 Task: Leadership Roundtable Symposium: Attend a leadership symposium bringing together industry leaders to discuss global challenges, innovation strategies, and best practices. Location: Leadership Symposium Hall. Time: Day 1 - 10:00 PM to Day 2 - 4:30 PM.
Action: Mouse moved to (442, 367)
Screenshot: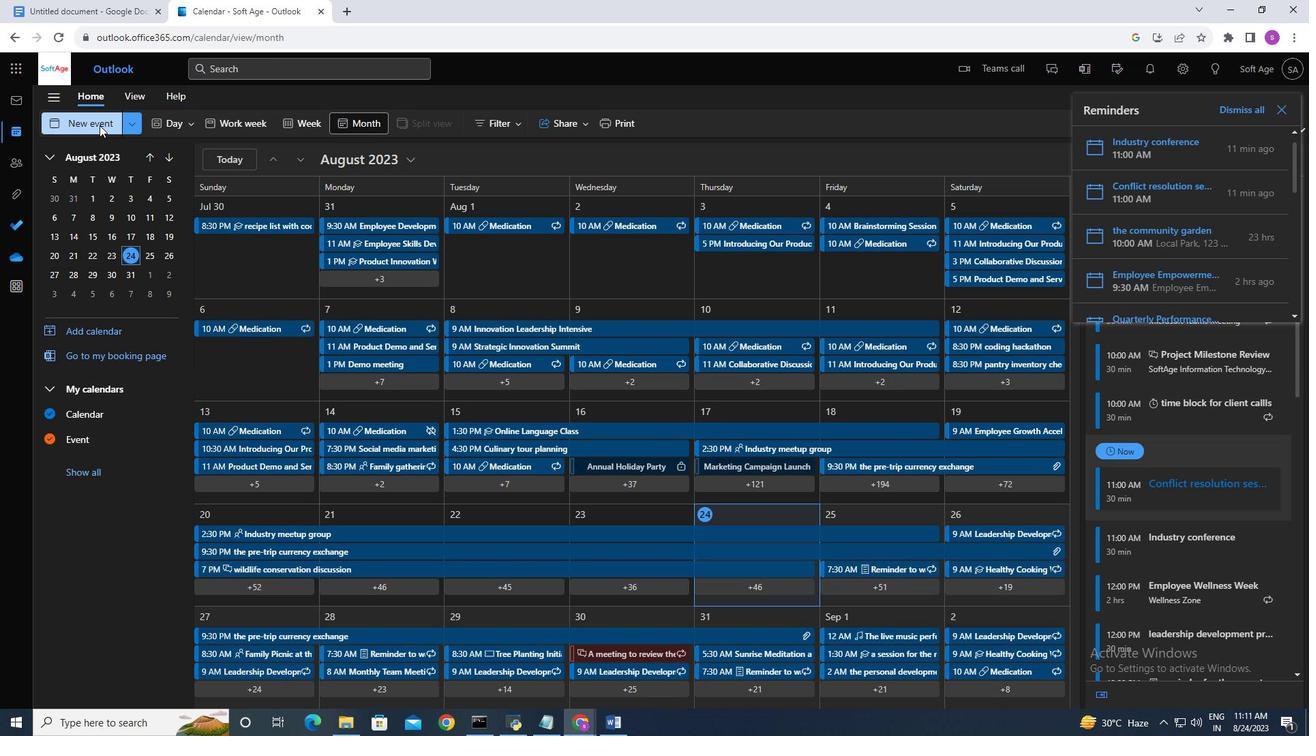 
Action: Mouse pressed left at (442, 367)
Screenshot: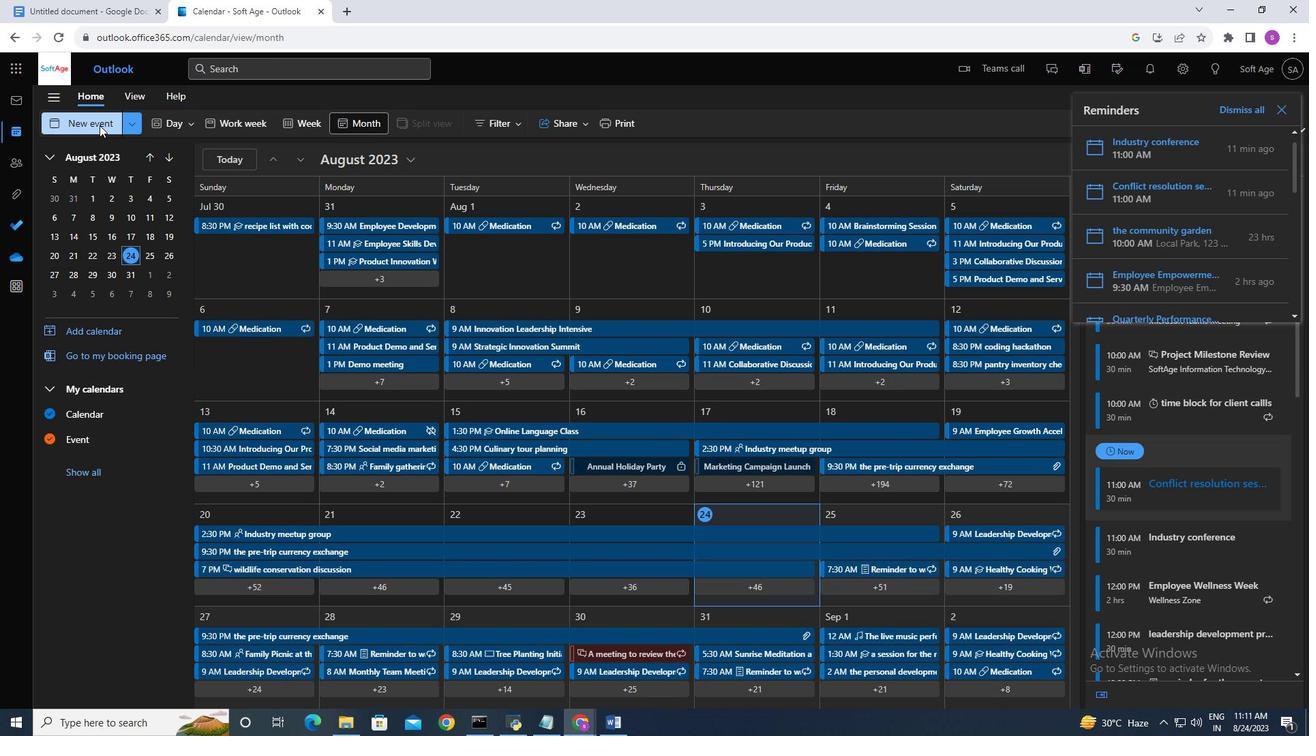 
Action: Mouse moved to (460, 373)
Screenshot: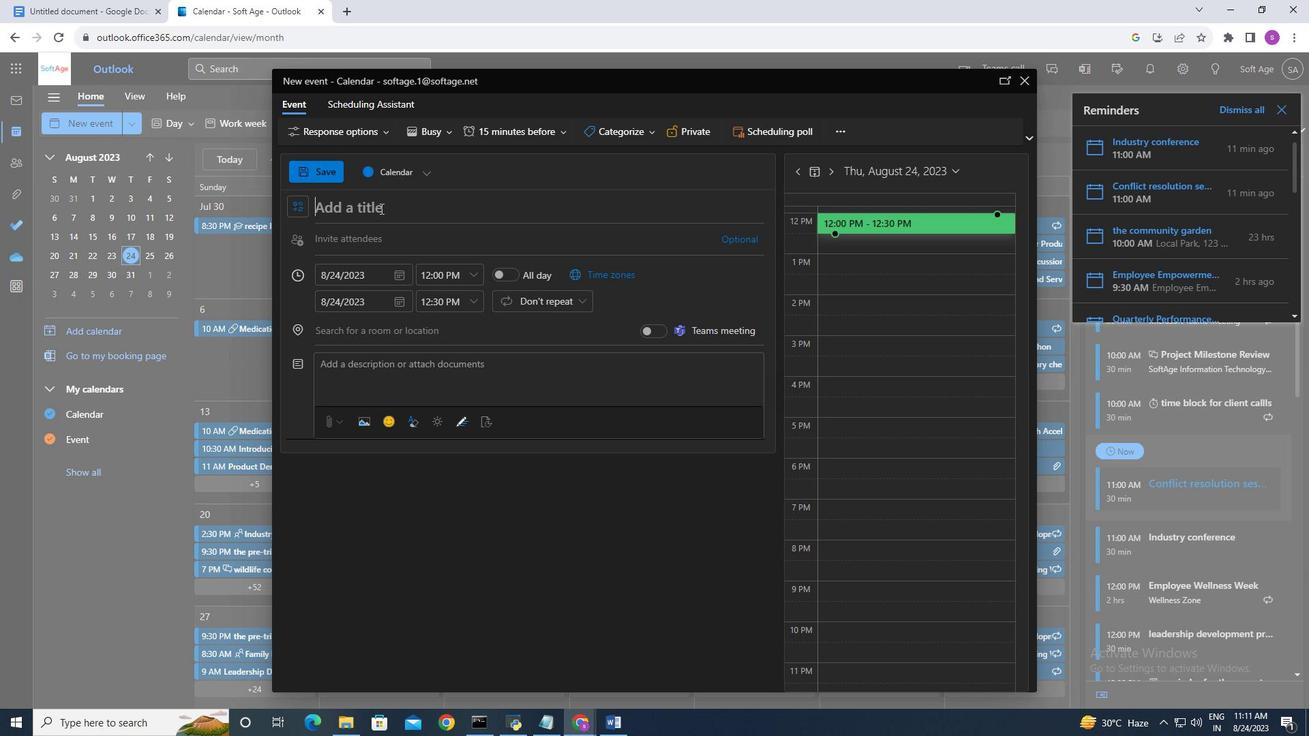 
Action: Mouse pressed left at (460, 373)
Screenshot: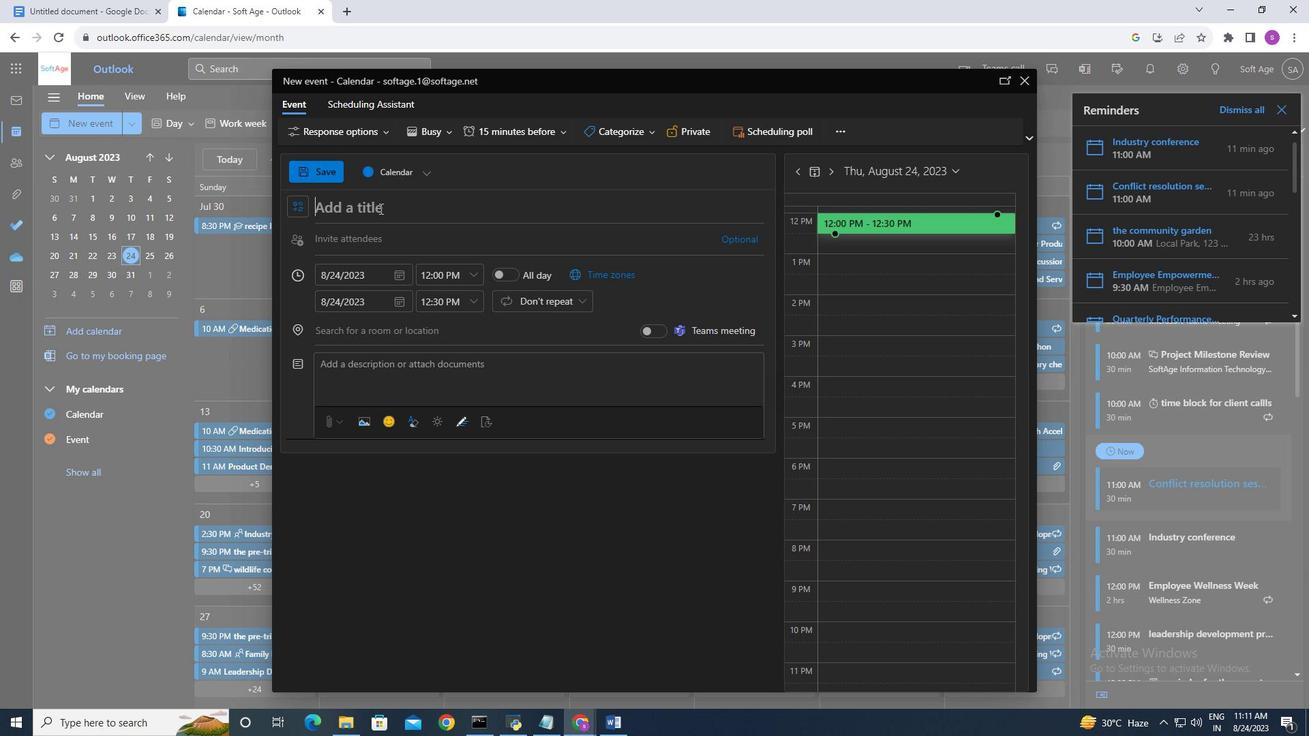 
Action: Mouse moved to (460, 373)
Screenshot: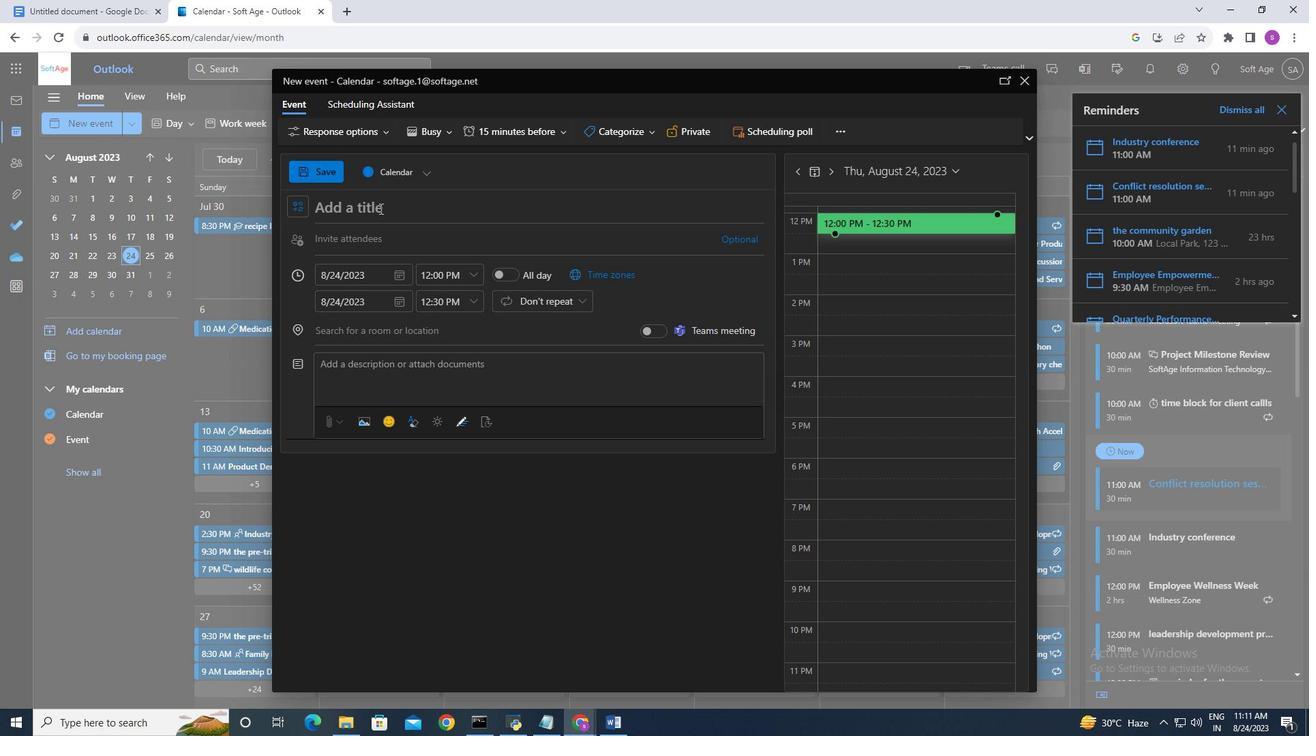 
Action: Key pressed <Key.shift>Leadership<Key.space><Key.shift>Roundtable<Key.space><Key.shift>Symposium
Screenshot: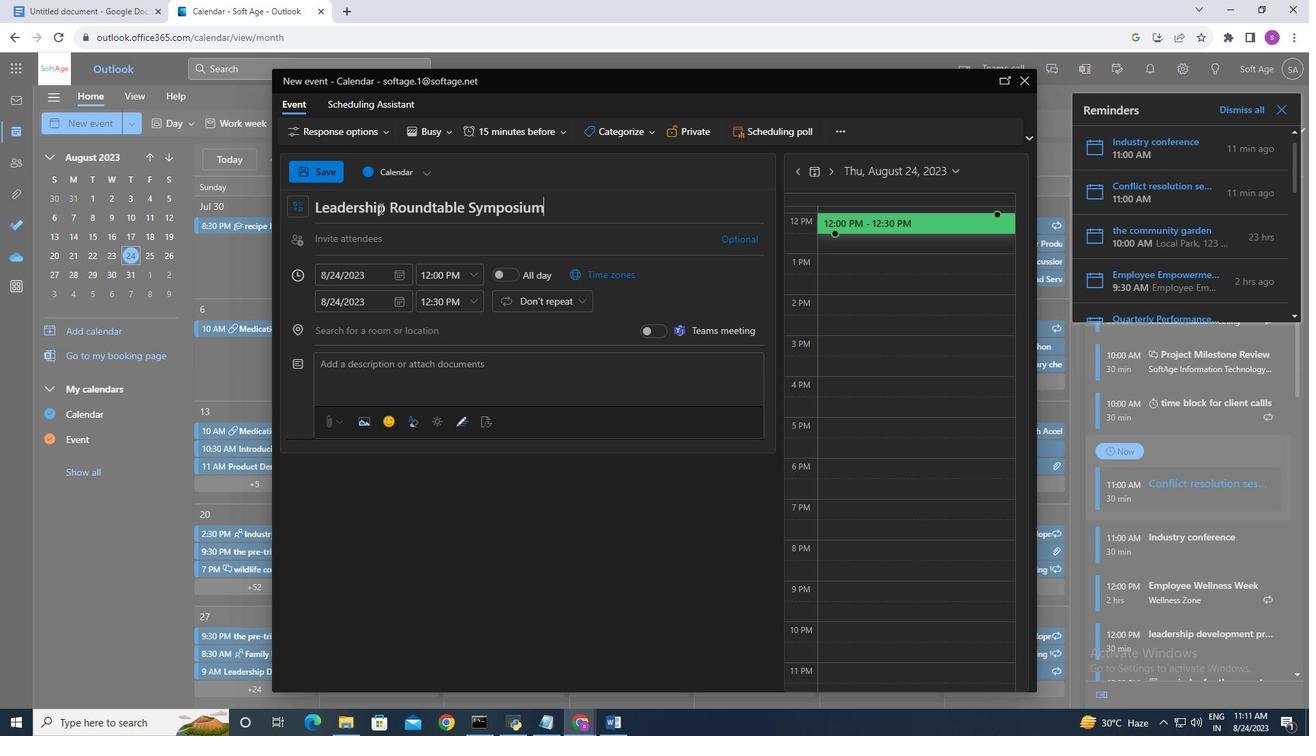 
Action: Mouse moved to (461, 375)
Screenshot: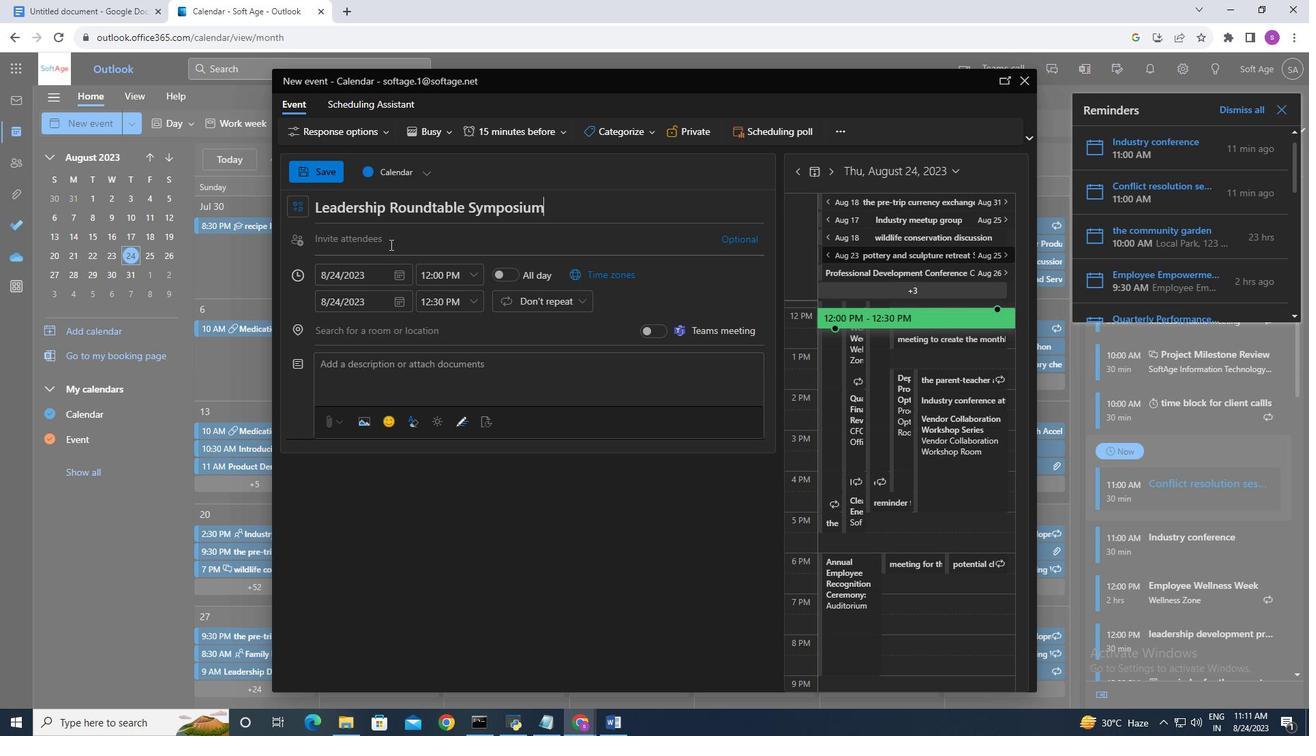 
Action: Mouse pressed left at (461, 375)
Screenshot: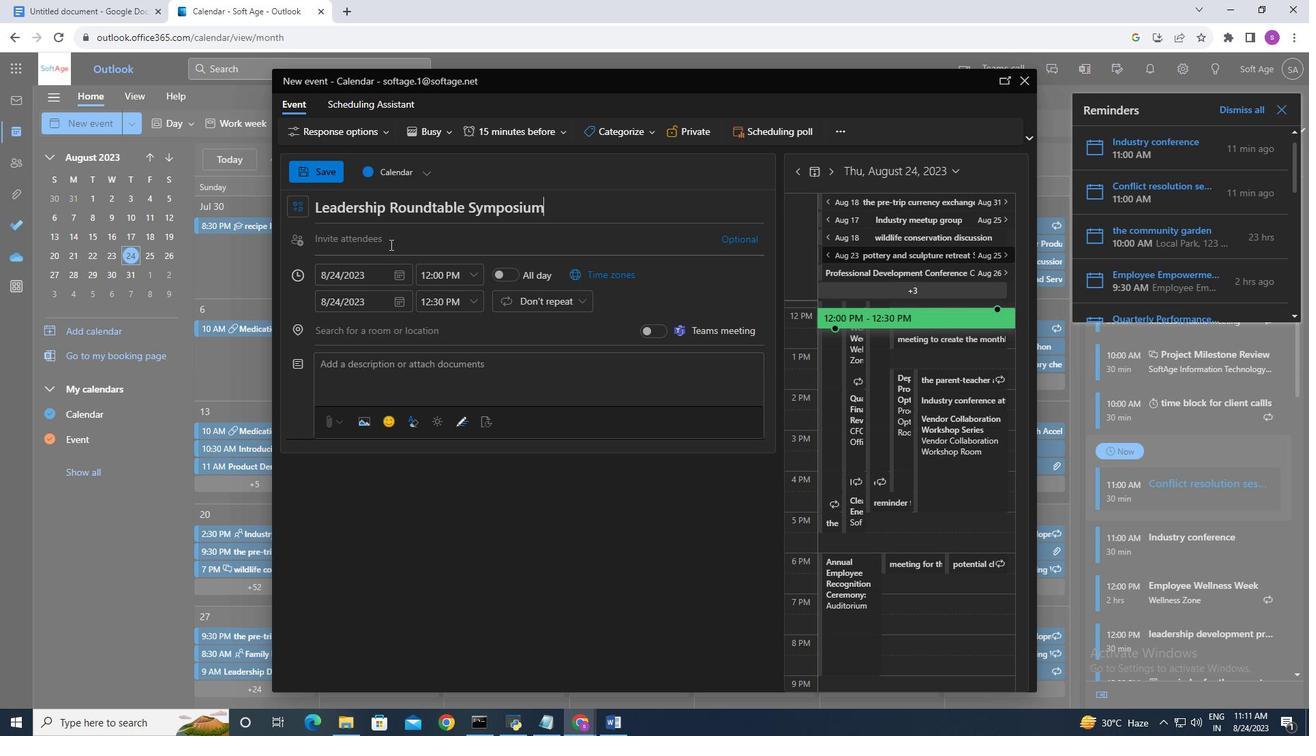 
Action: Mouse moved to (461, 378)
Screenshot: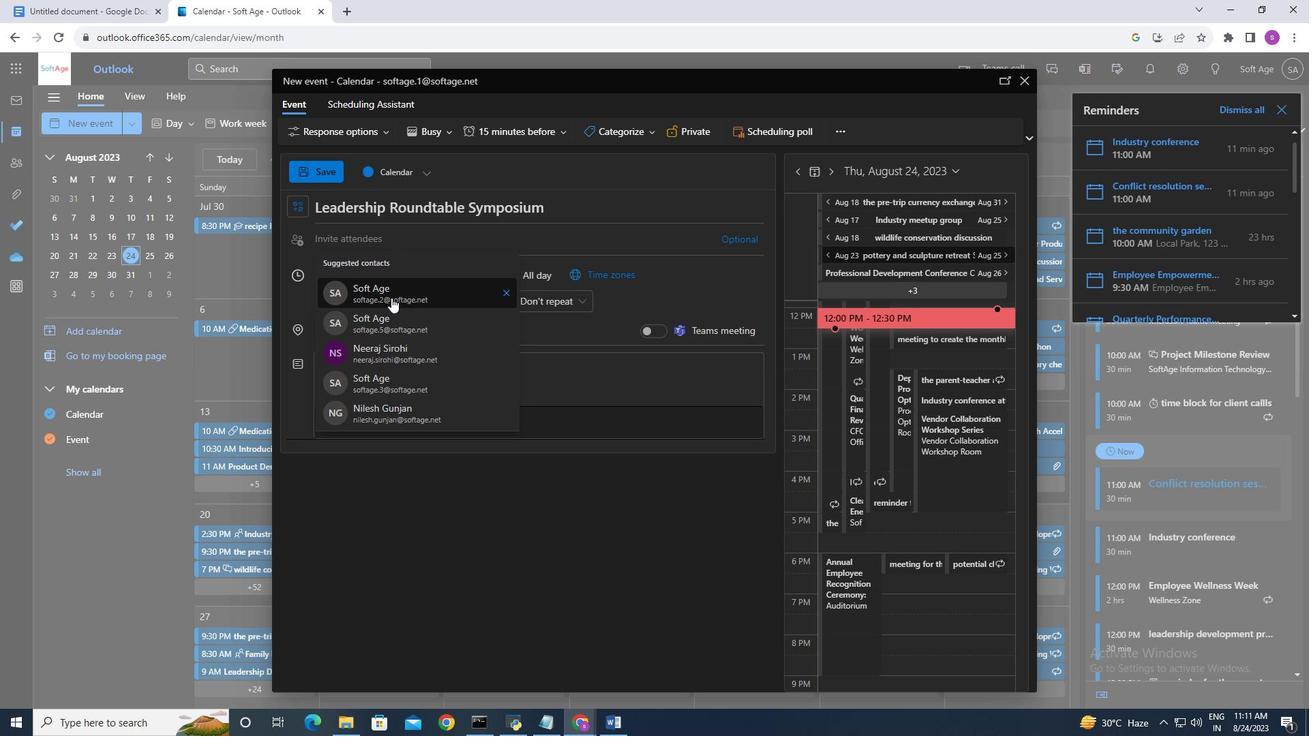 
Action: Mouse pressed left at (461, 378)
Screenshot: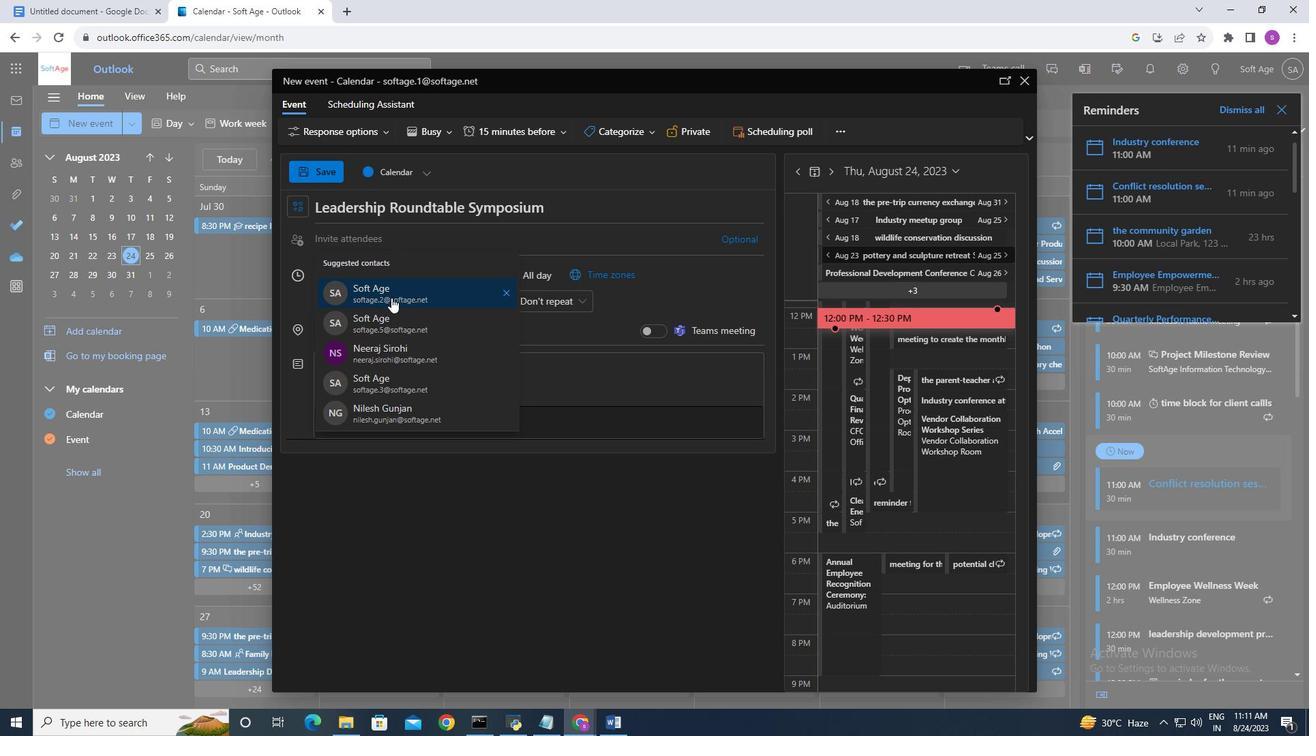 
Action: Mouse moved to (464, 377)
Screenshot: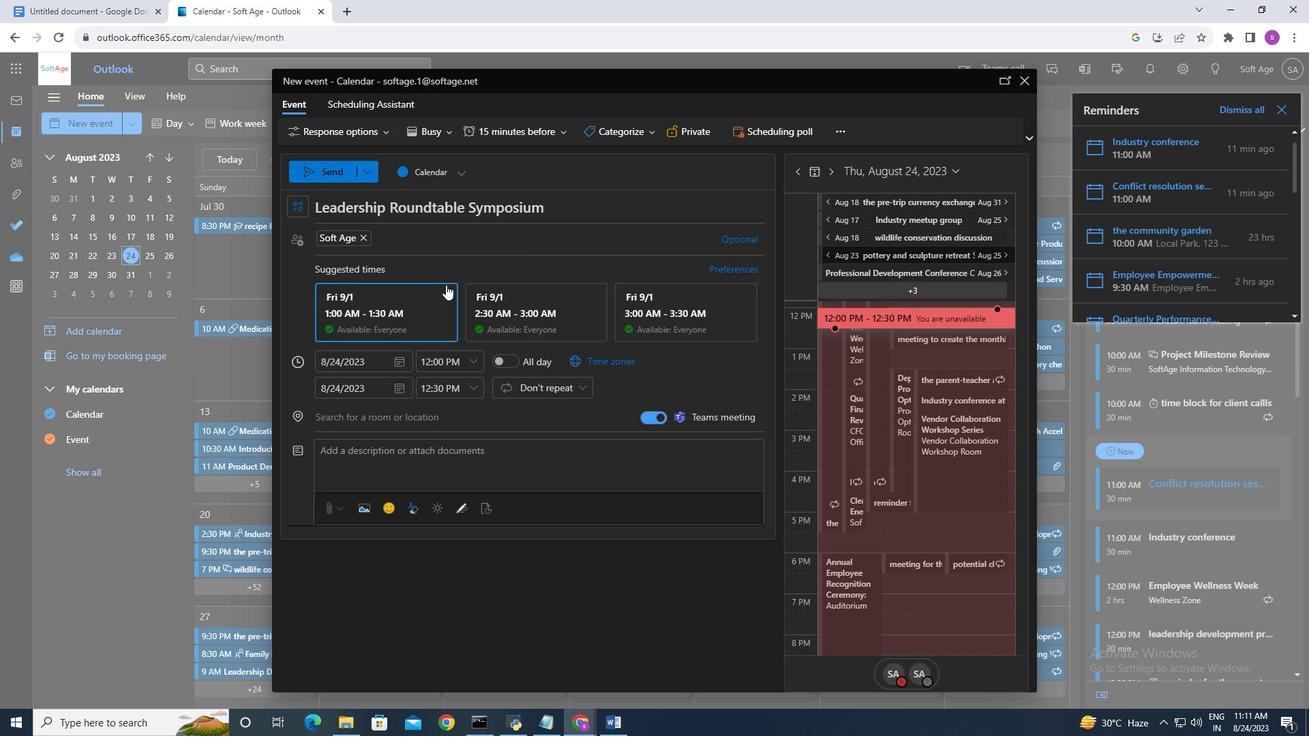 
Action: Mouse scrolled (464, 377) with delta (0, 0)
Screenshot: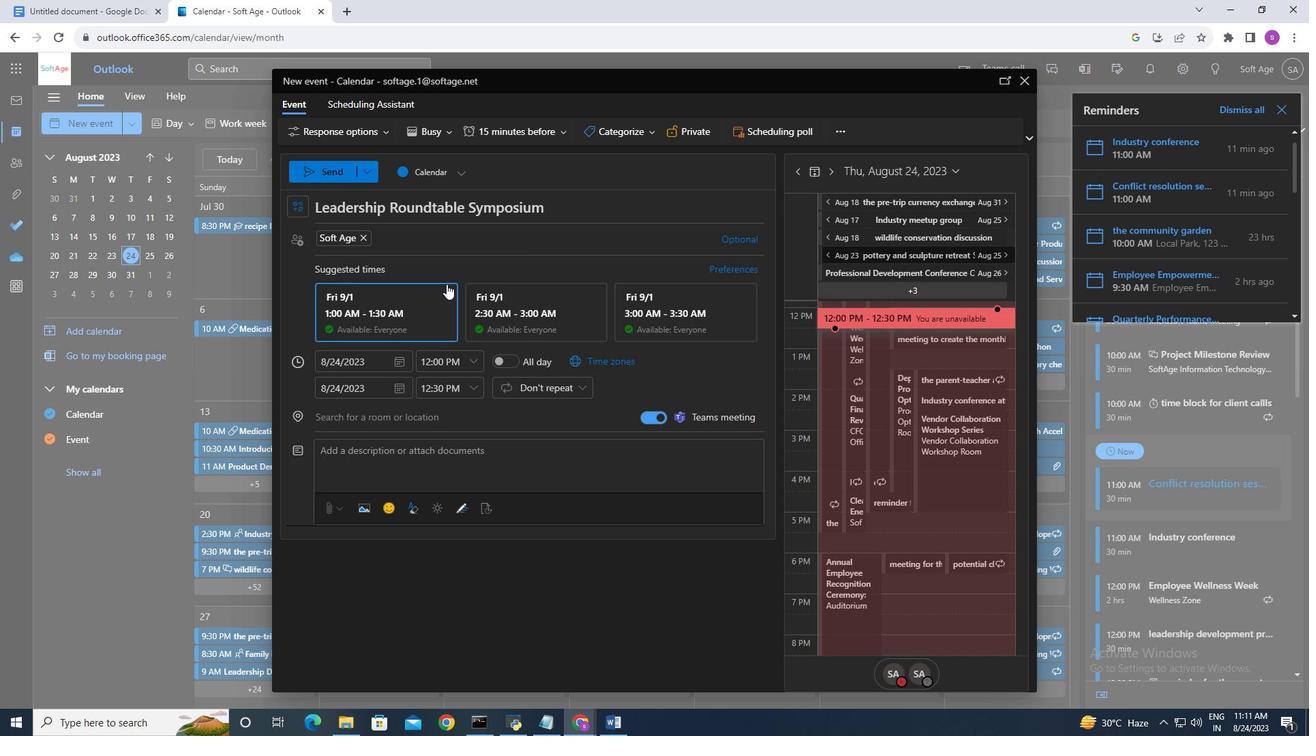 
Action: Mouse moved to (466, 382)
Screenshot: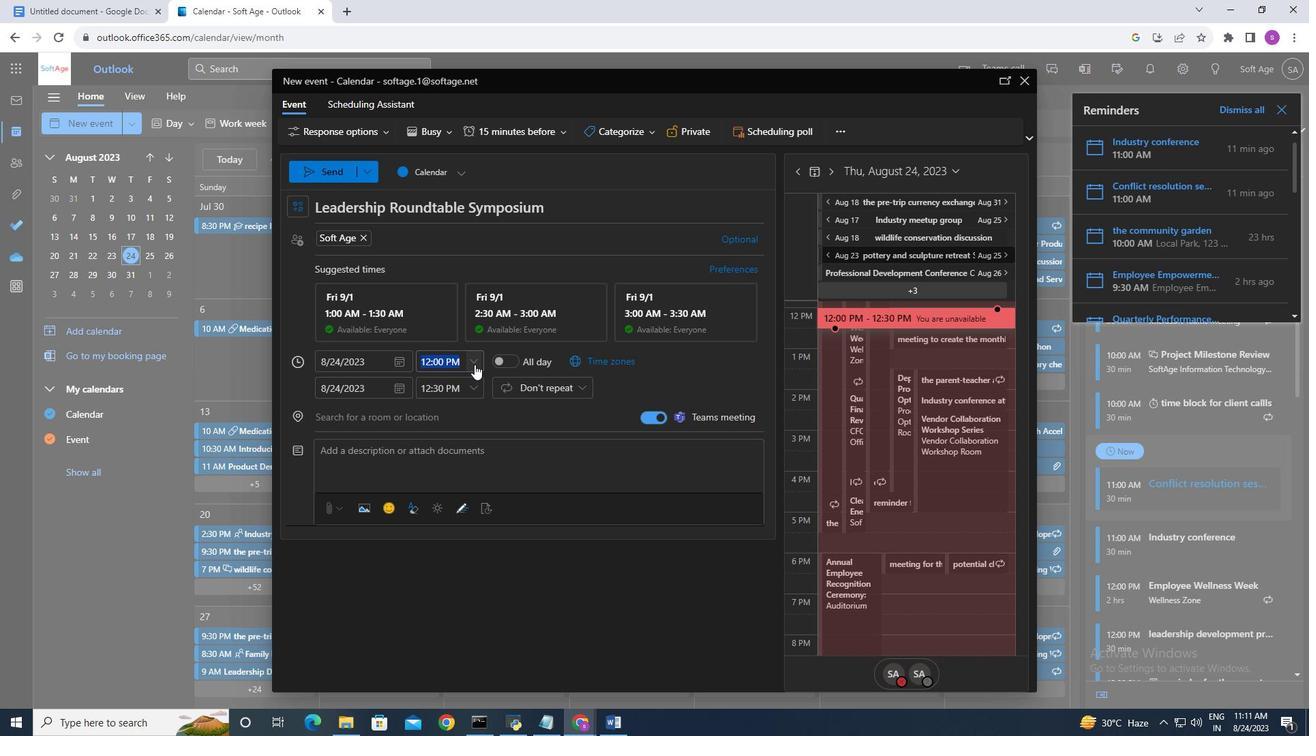 
Action: Mouse pressed left at (466, 382)
Screenshot: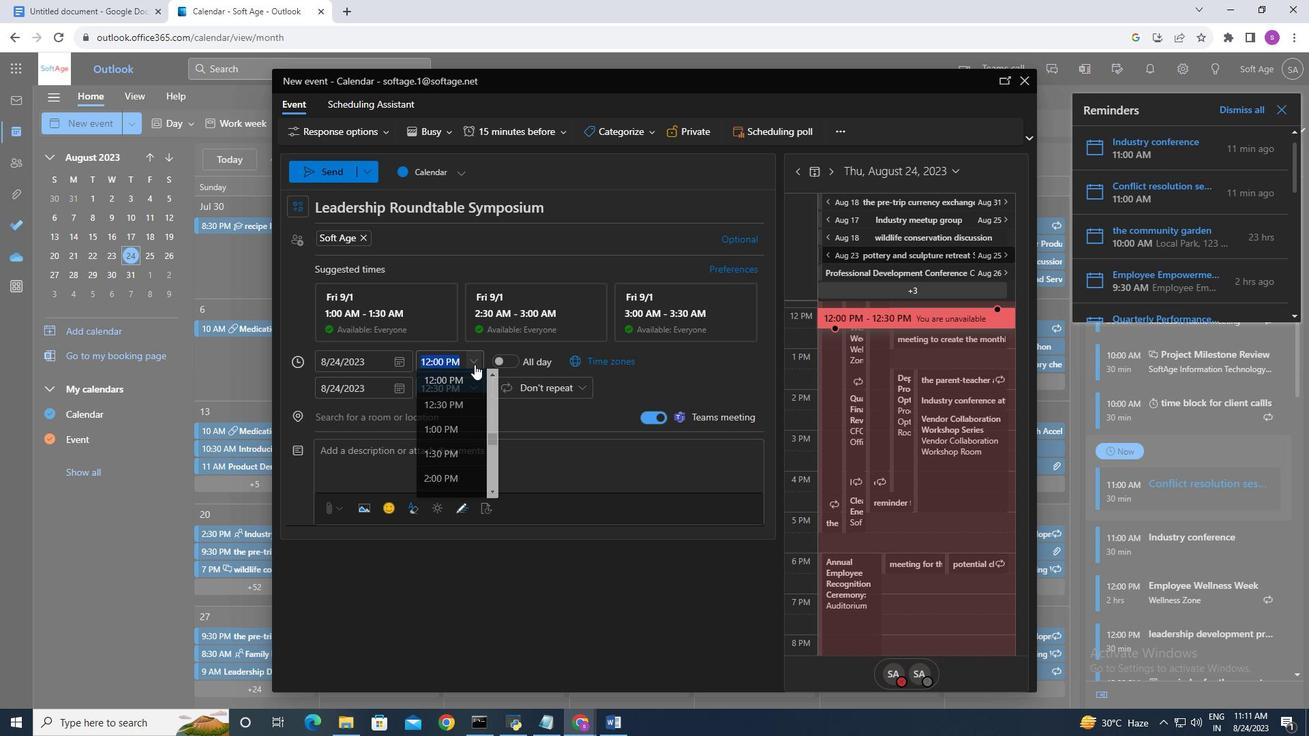 
Action: Mouse moved to (465, 386)
Screenshot: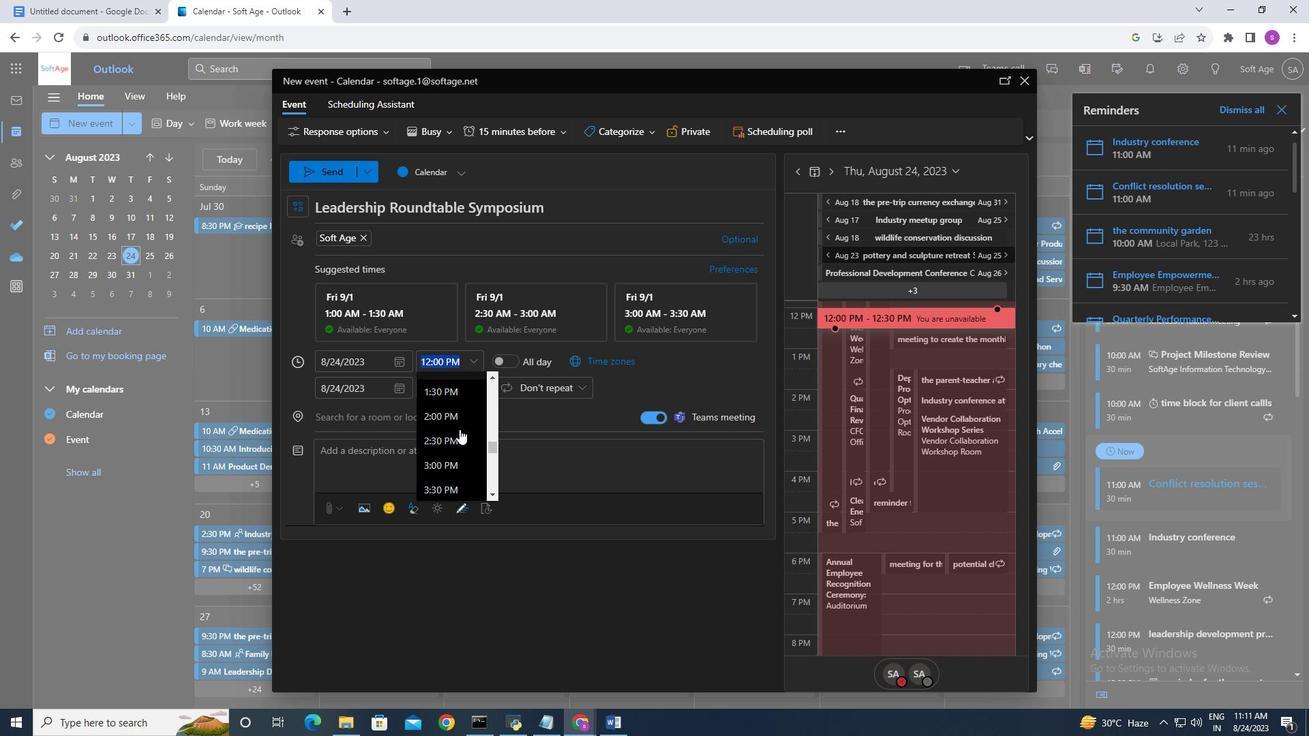
Action: Mouse scrolled (465, 386) with delta (0, 0)
Screenshot: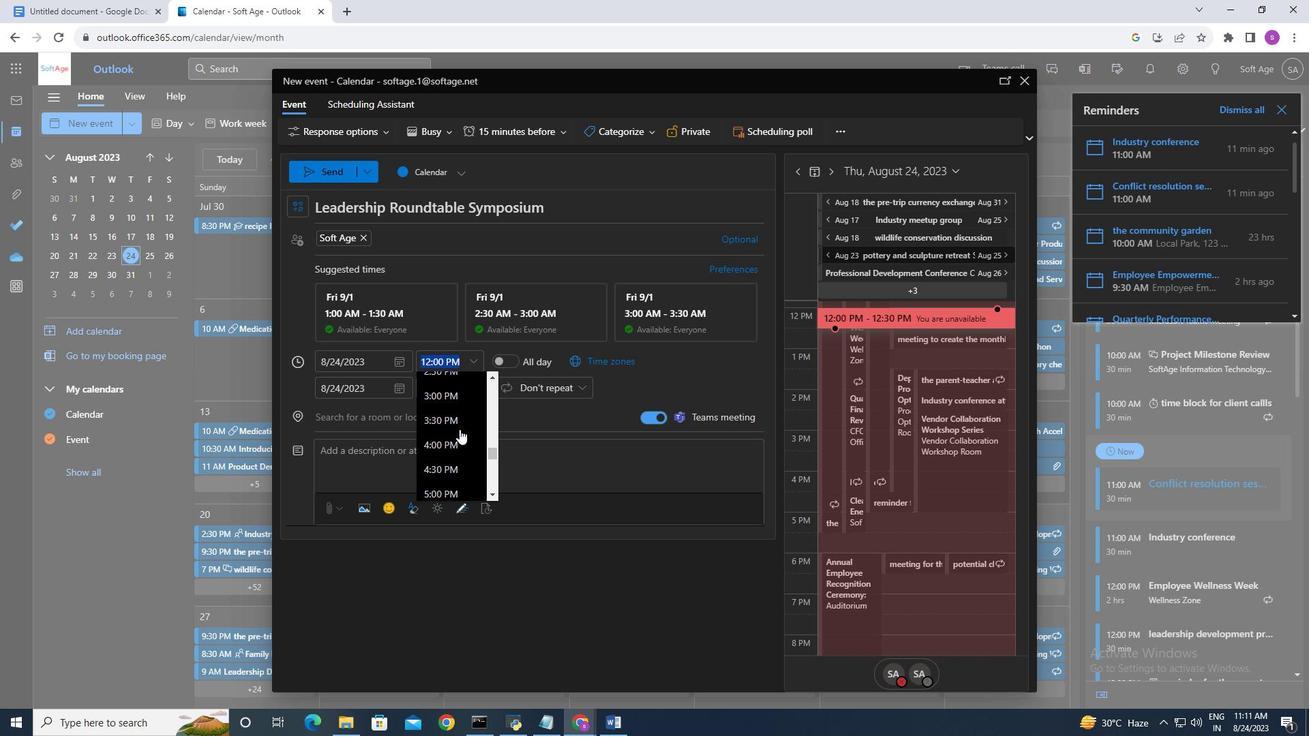 
Action: Mouse scrolled (465, 386) with delta (0, 0)
Screenshot: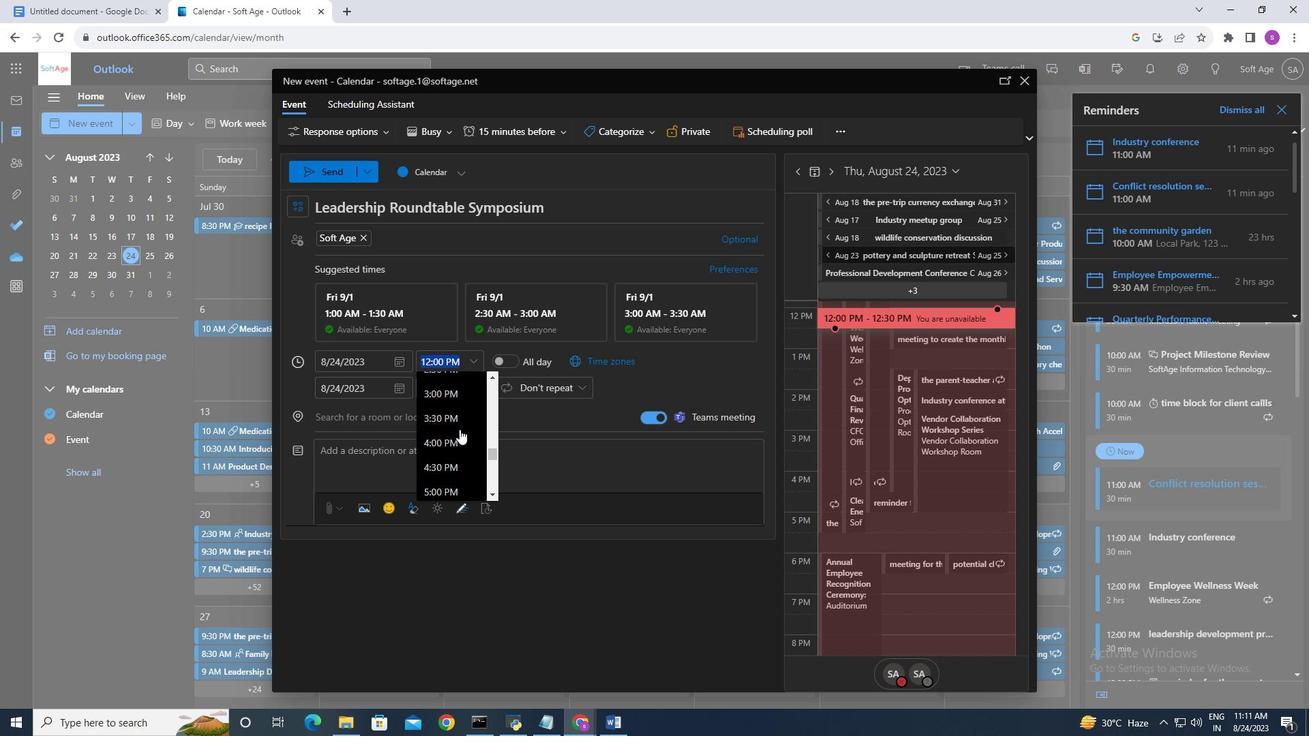
Action: Mouse scrolled (465, 386) with delta (0, 0)
Screenshot: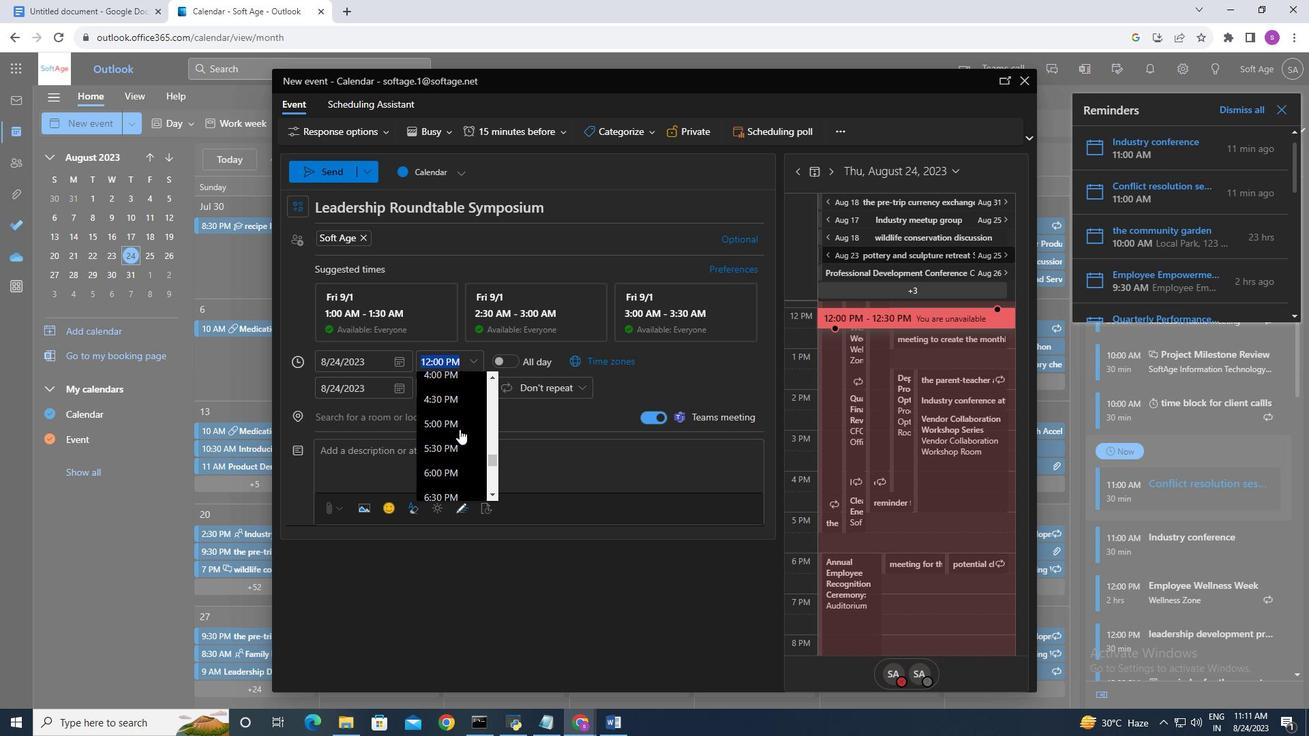 
Action: Mouse scrolled (465, 386) with delta (0, 0)
Screenshot: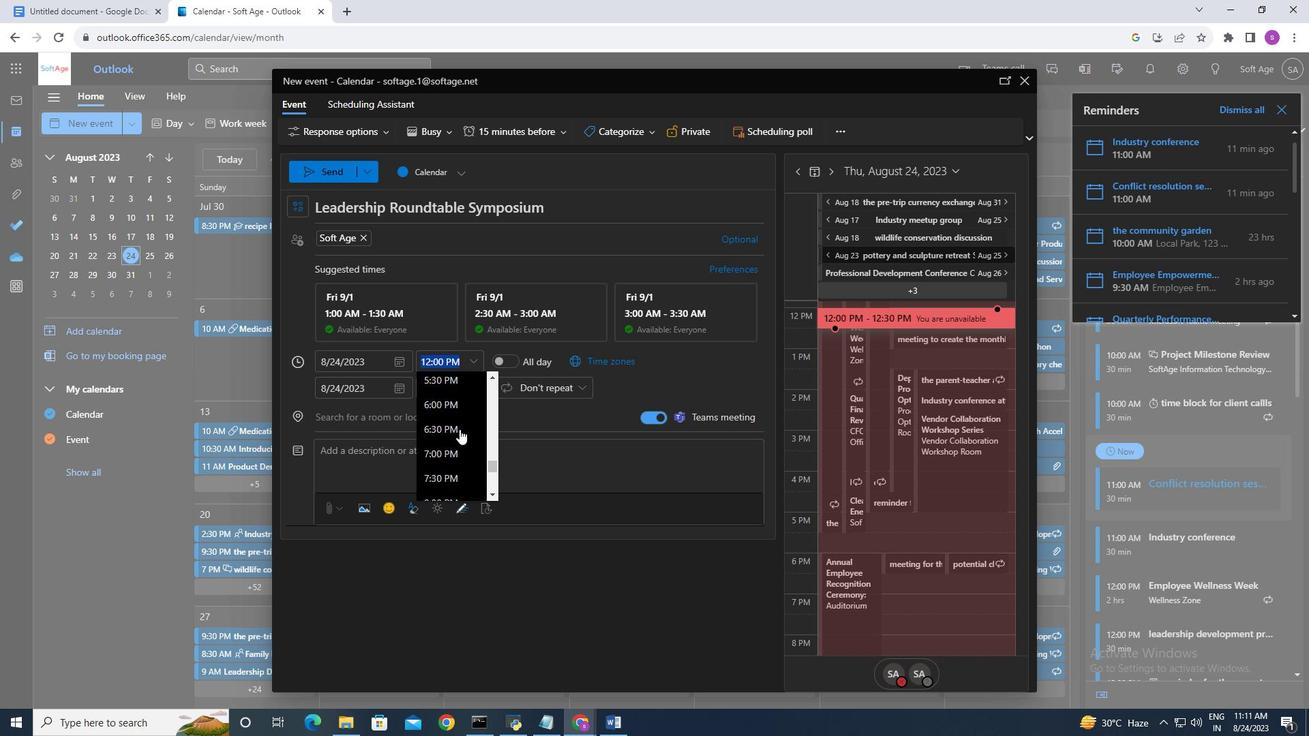 
Action: Mouse scrolled (465, 386) with delta (0, 0)
Screenshot: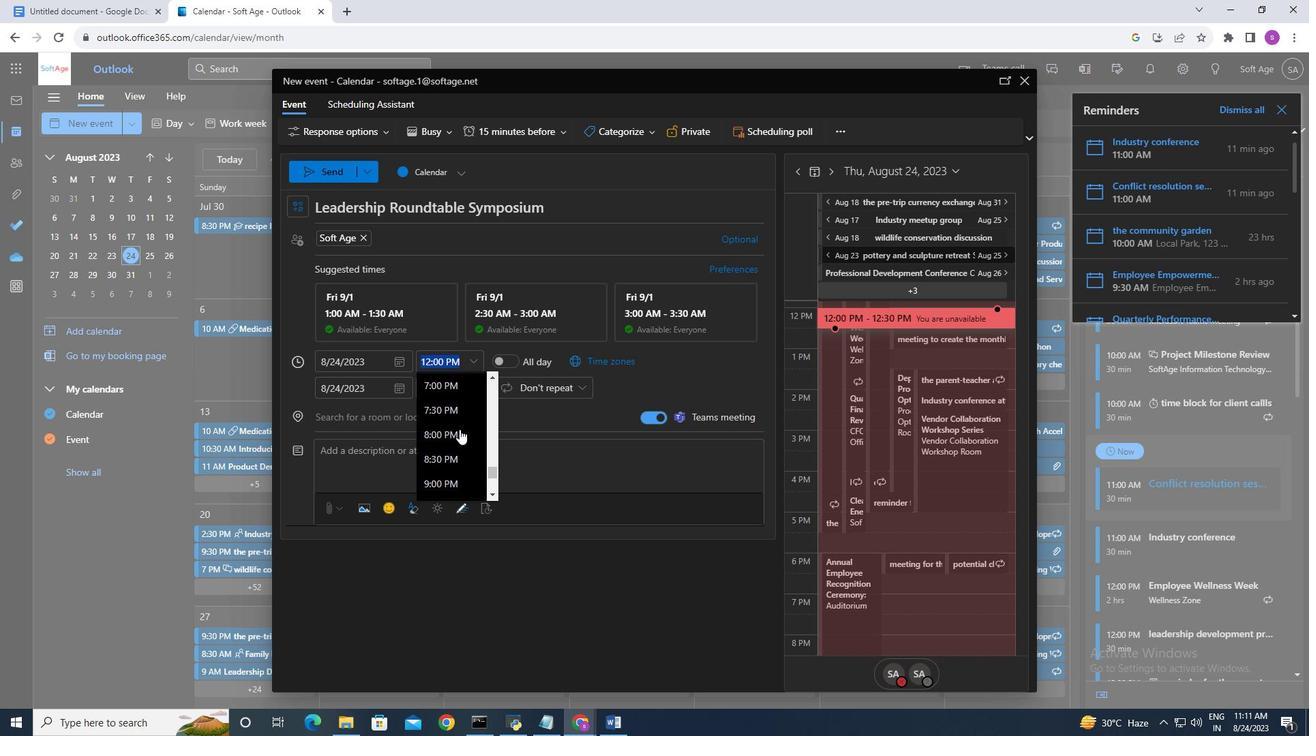 
Action: Mouse scrolled (465, 386) with delta (0, 0)
Screenshot: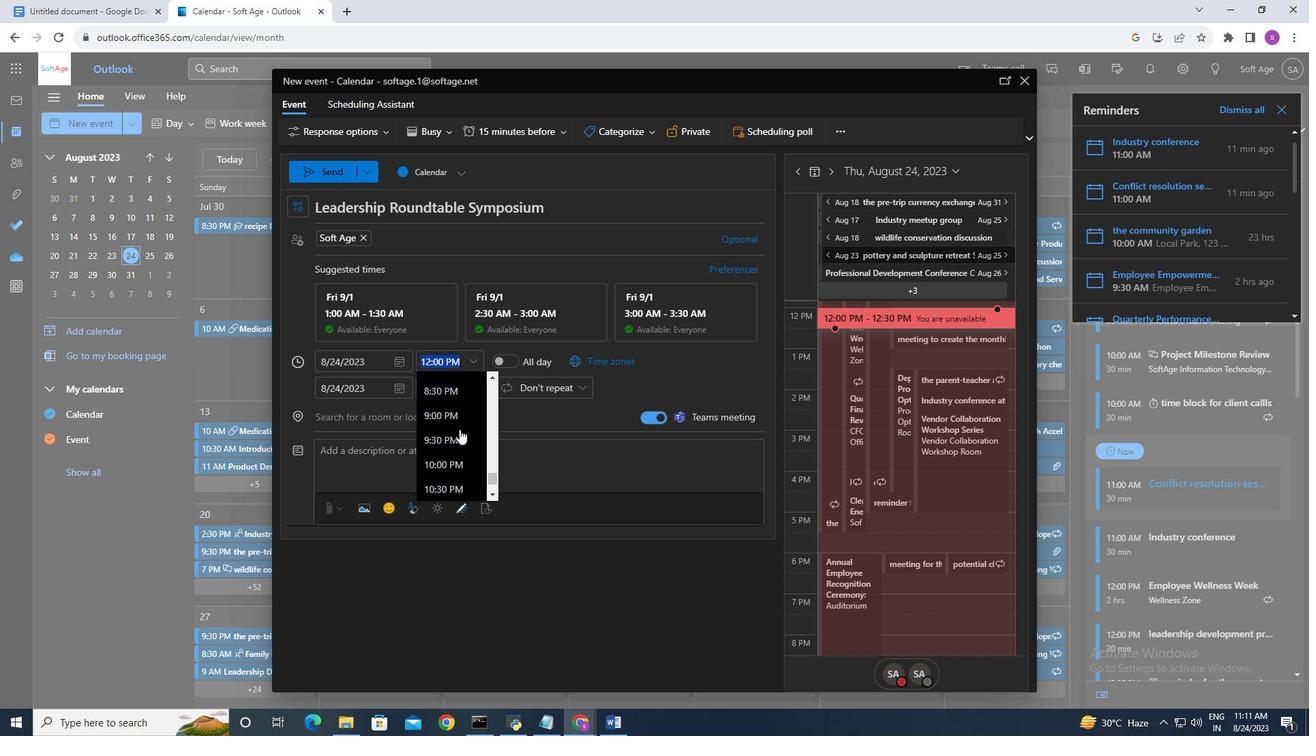 
Action: Mouse scrolled (465, 386) with delta (0, 0)
Screenshot: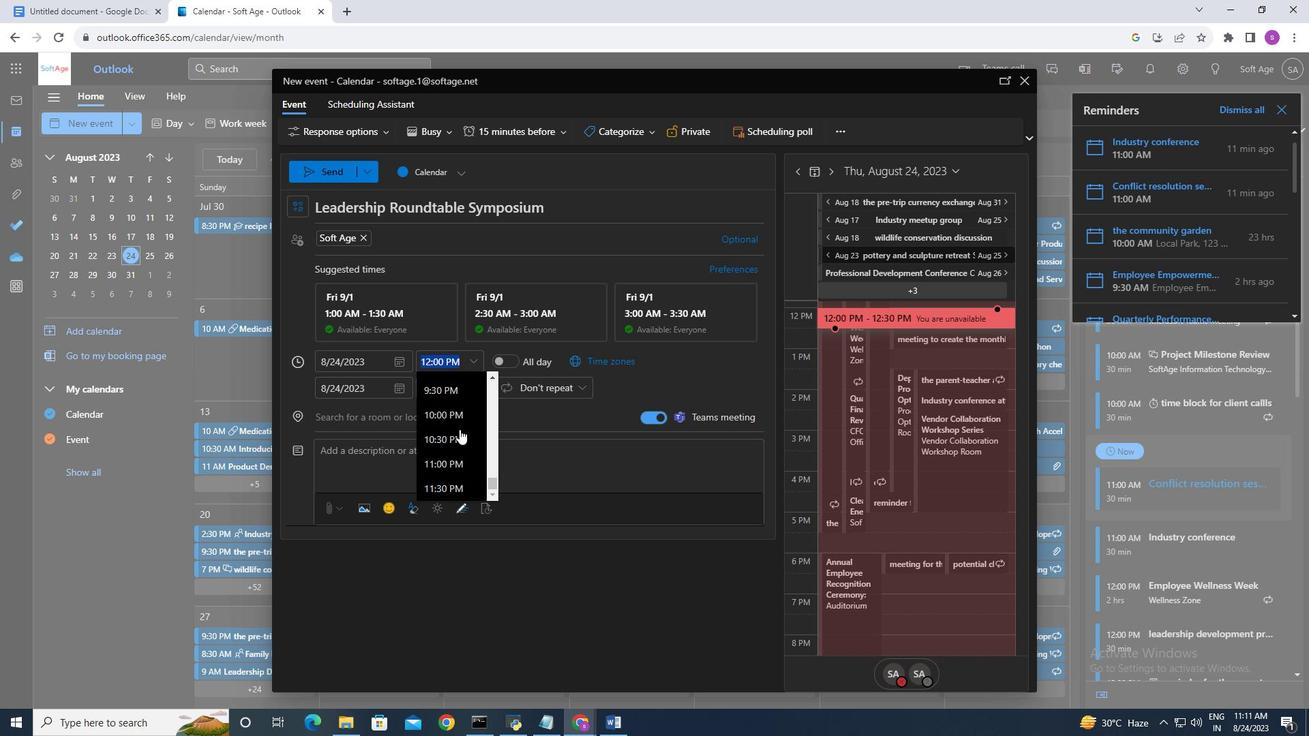 
Action: Mouse moved to (465, 386)
Screenshot: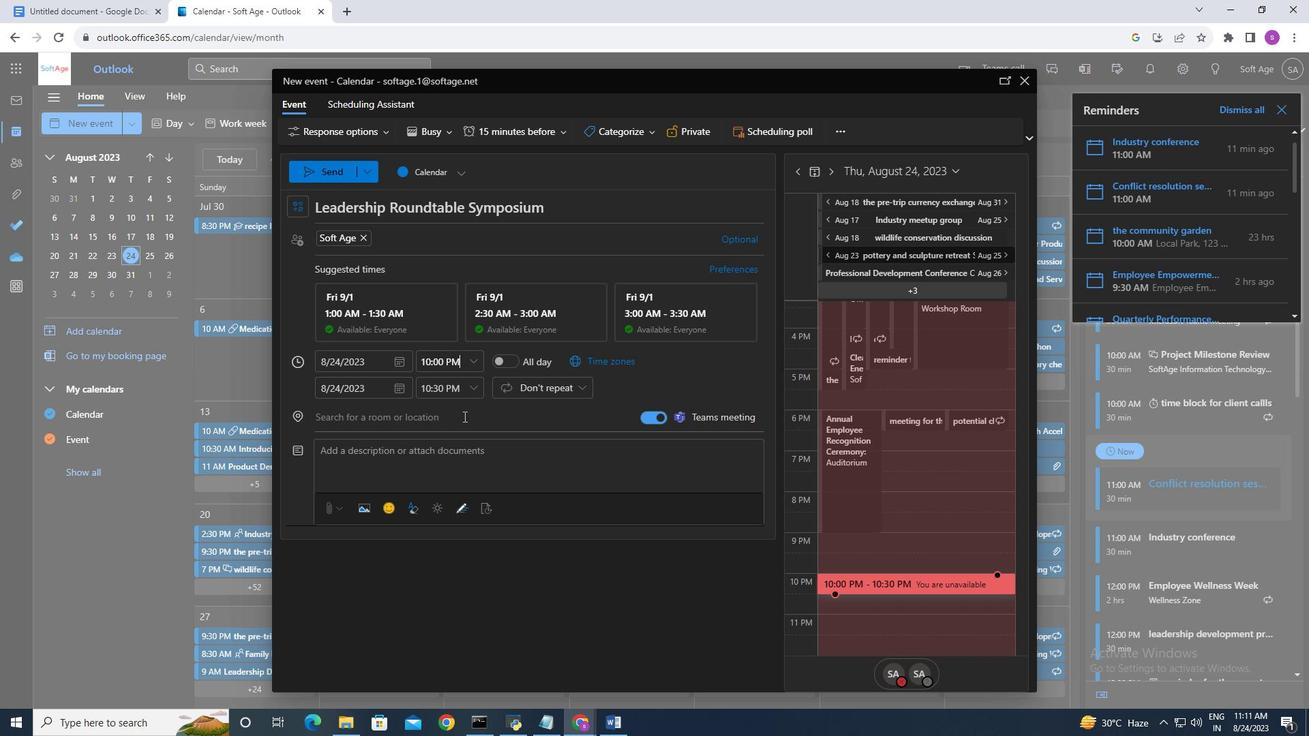
Action: Mouse pressed left at (465, 386)
Screenshot: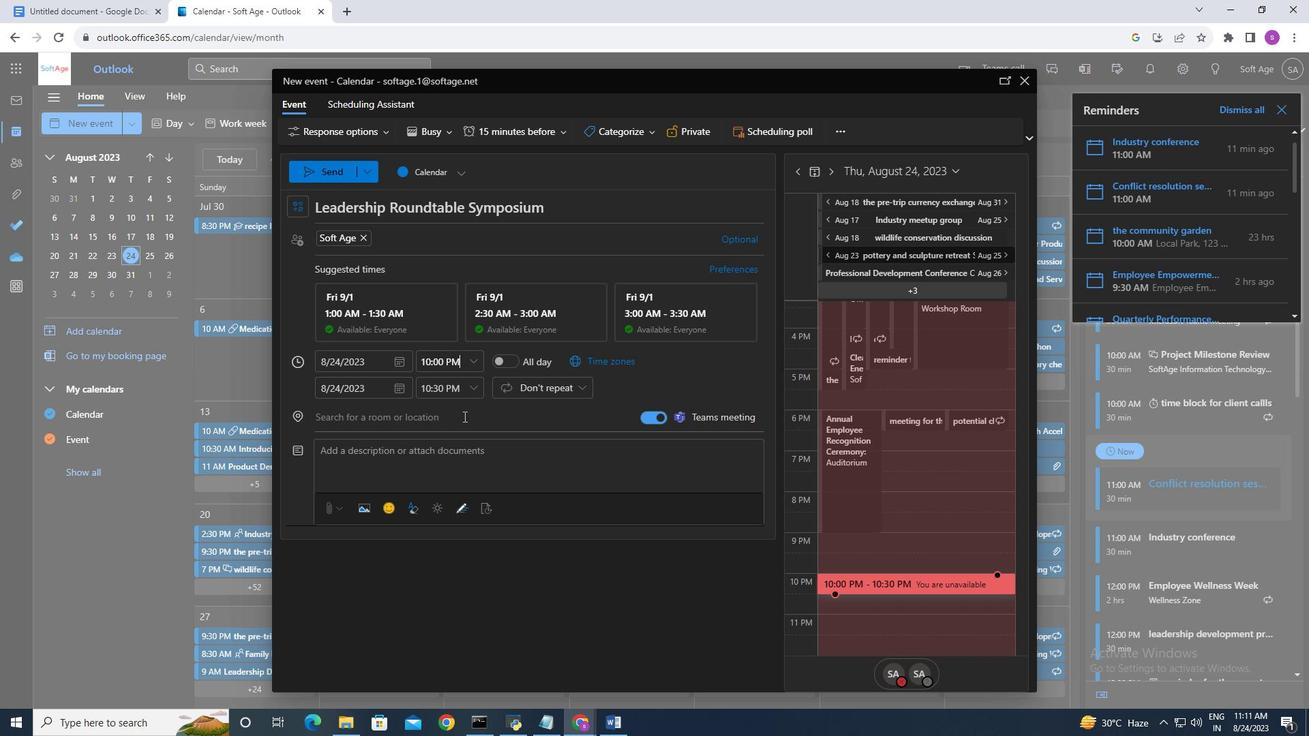 
Action: Mouse moved to (459, 384)
Screenshot: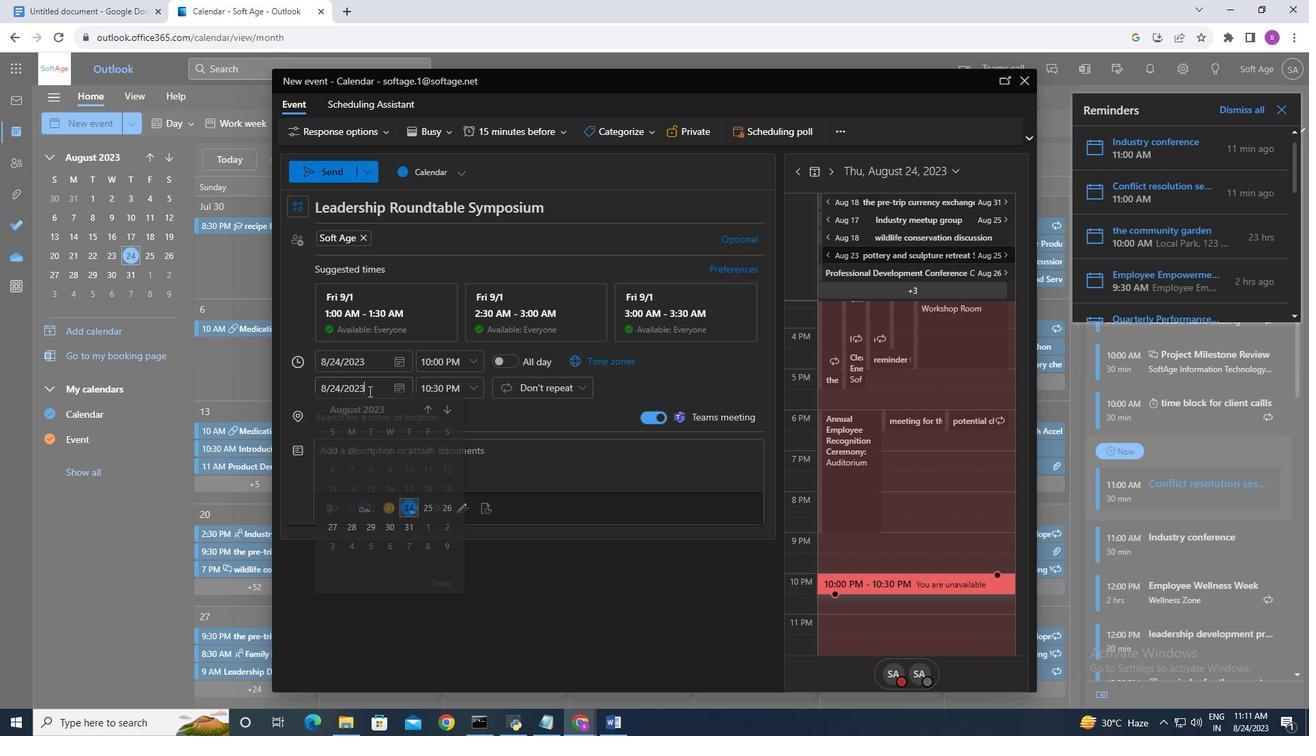 
Action: Mouse pressed left at (459, 384)
Screenshot: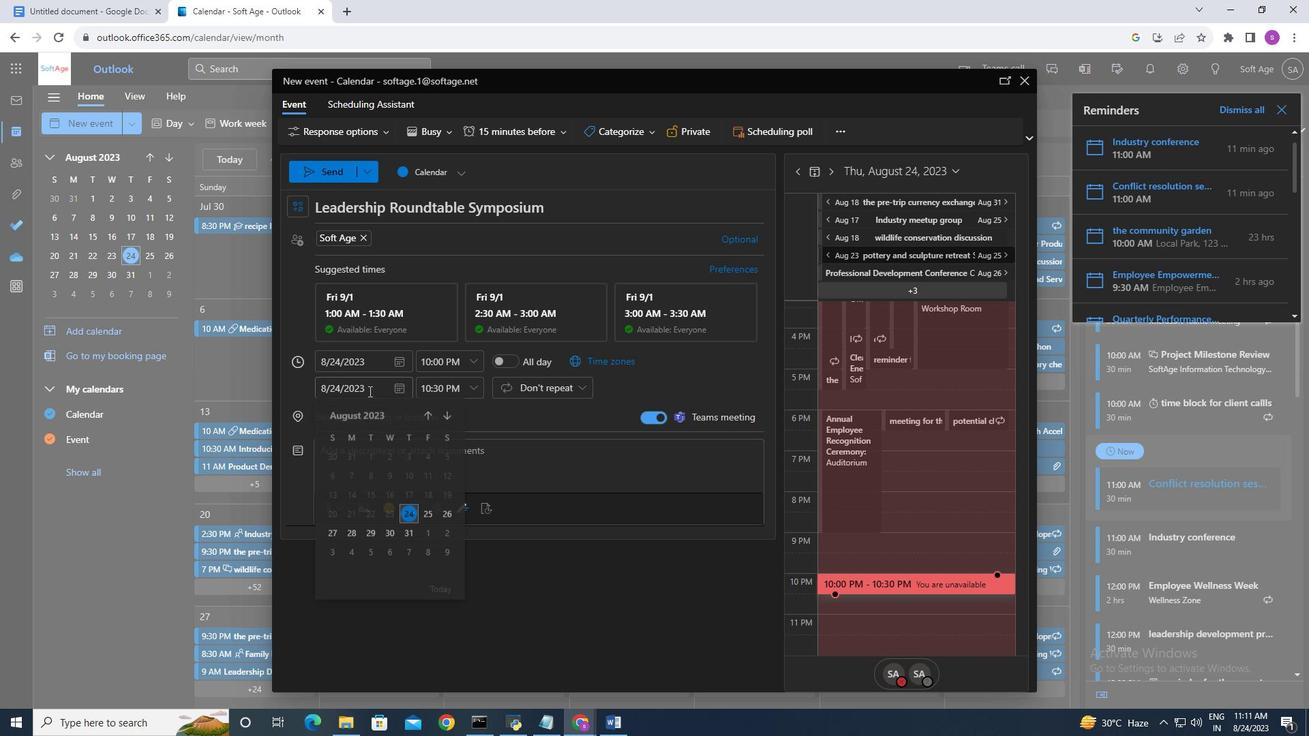 
Action: Mouse moved to (463, 391)
Screenshot: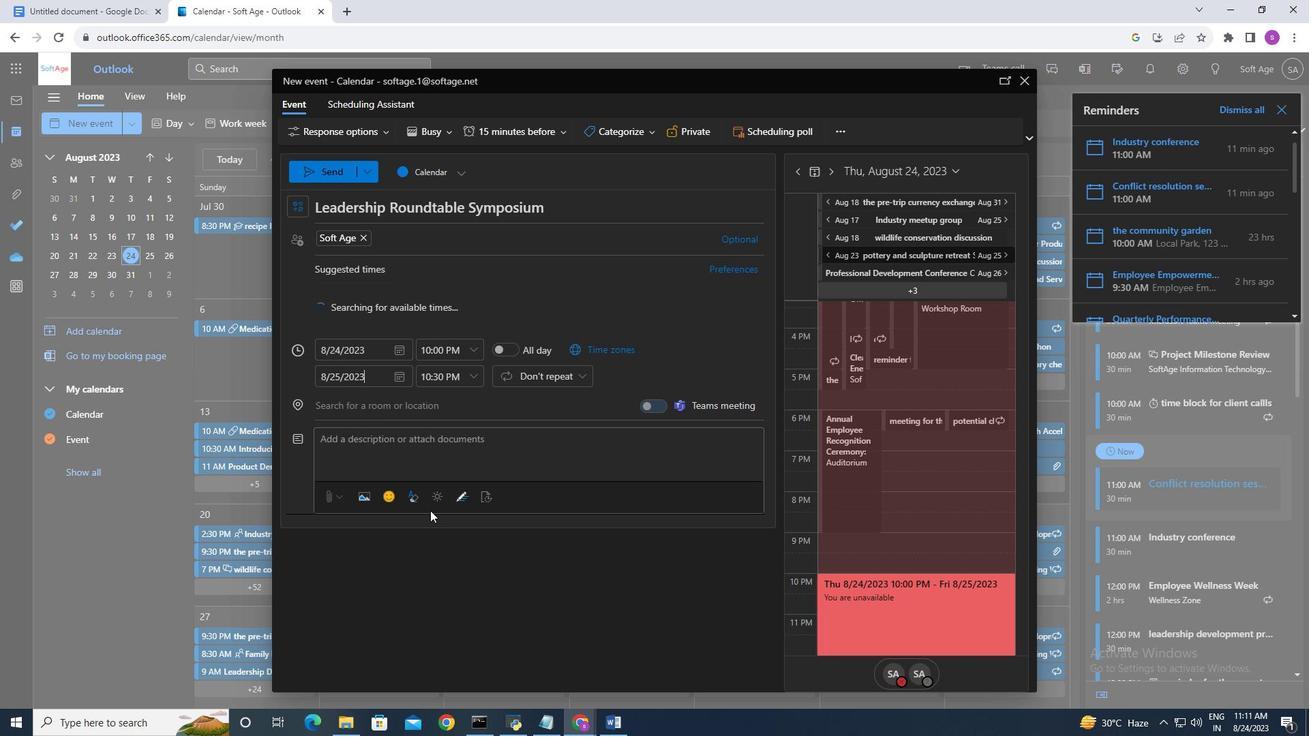 
Action: Mouse pressed left at (463, 391)
Screenshot: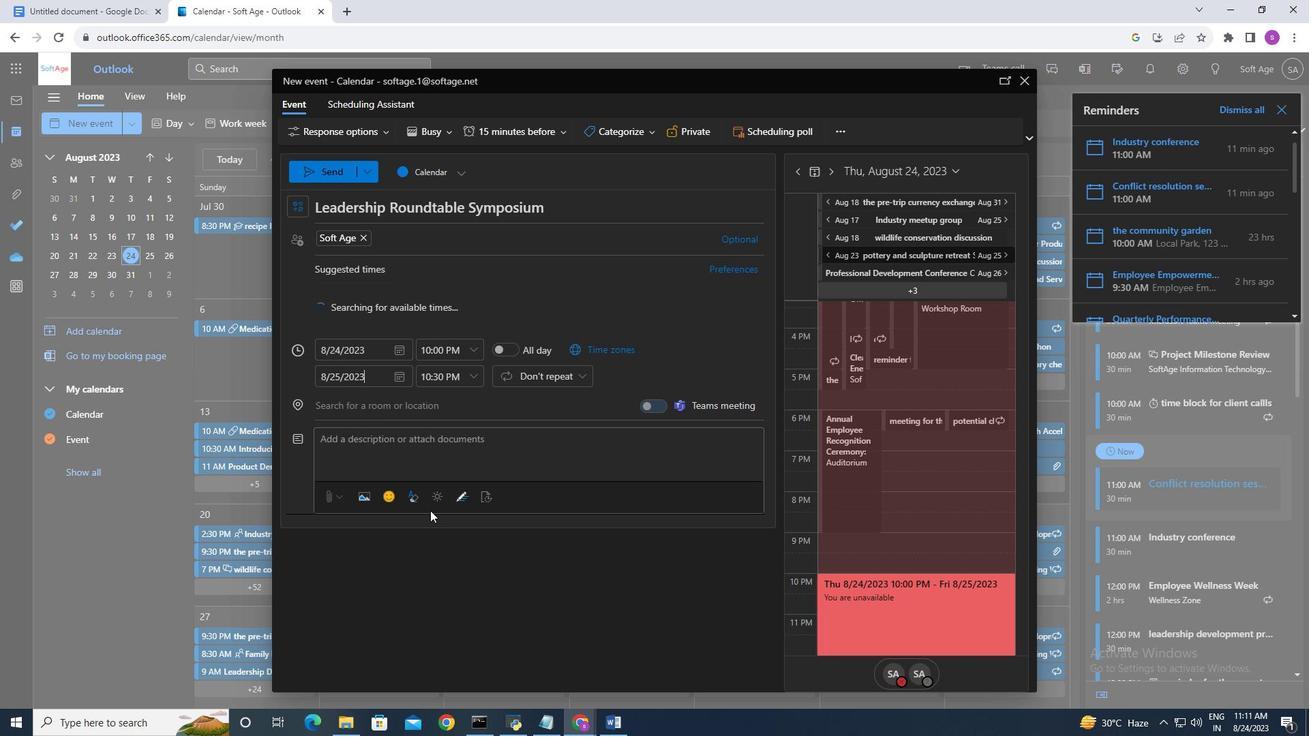 
Action: Mouse moved to (466, 383)
Screenshot: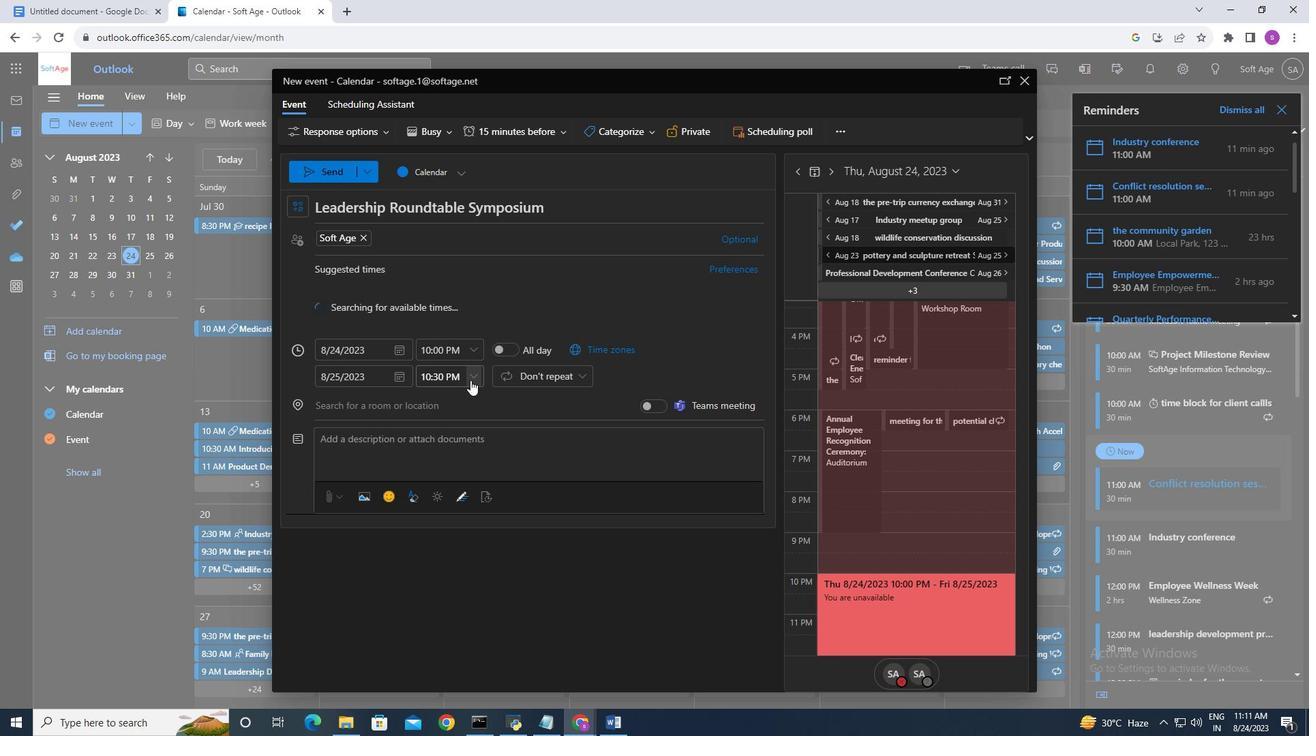 
Action: Mouse pressed left at (466, 383)
Screenshot: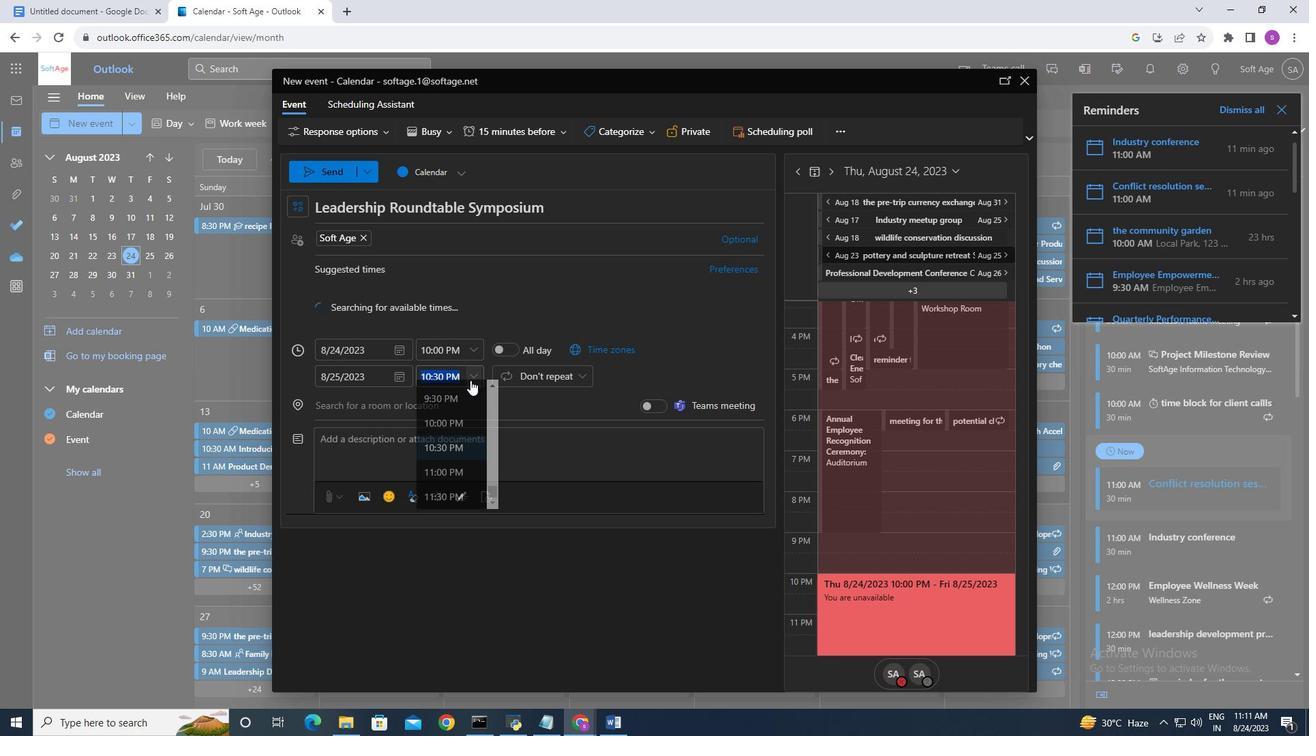 
Action: Mouse moved to (465, 388)
Screenshot: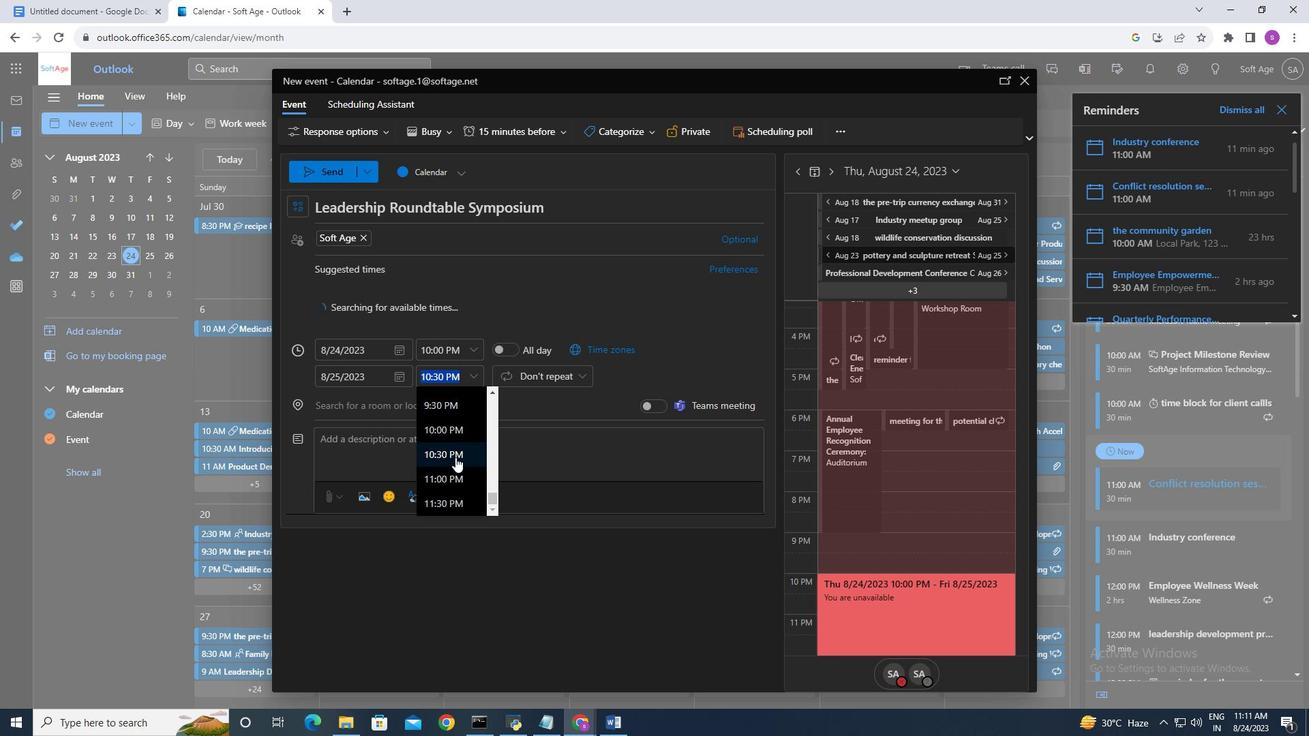 
Action: Mouse scrolled (465, 388) with delta (0, 0)
Screenshot: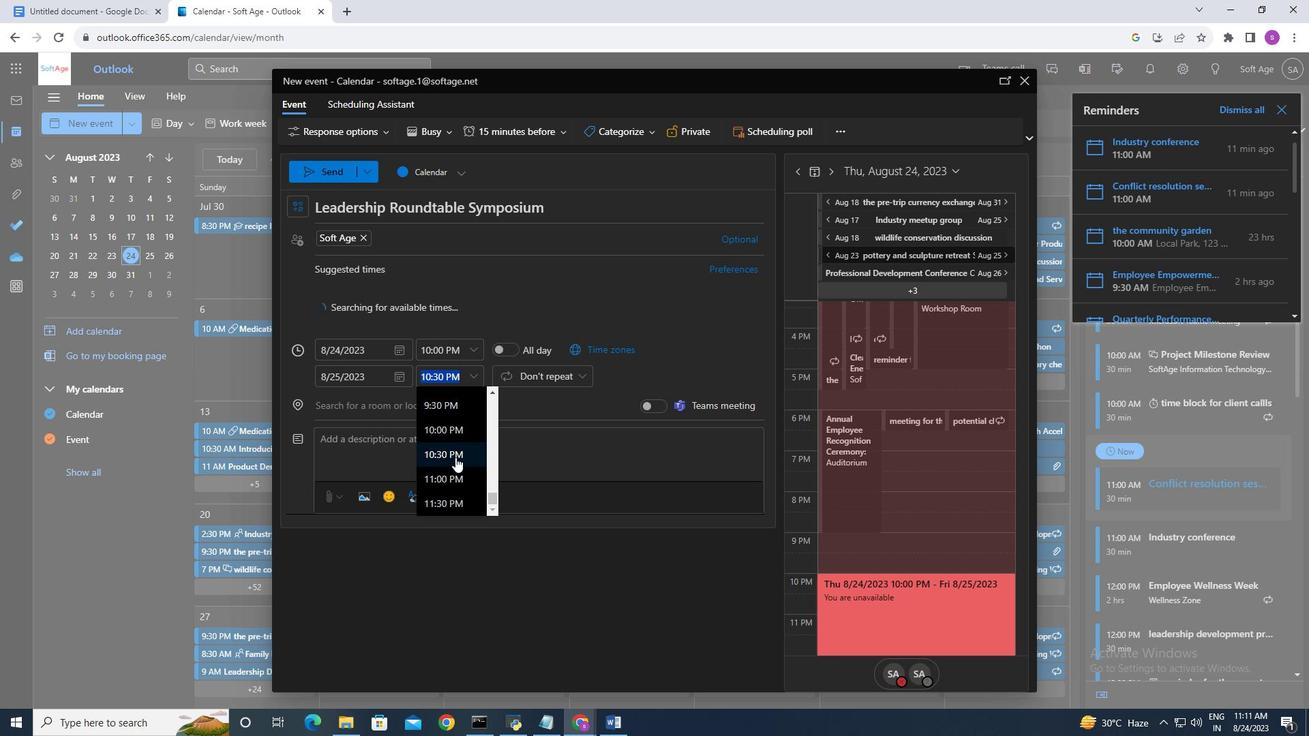 
Action: Mouse moved to (465, 388)
Screenshot: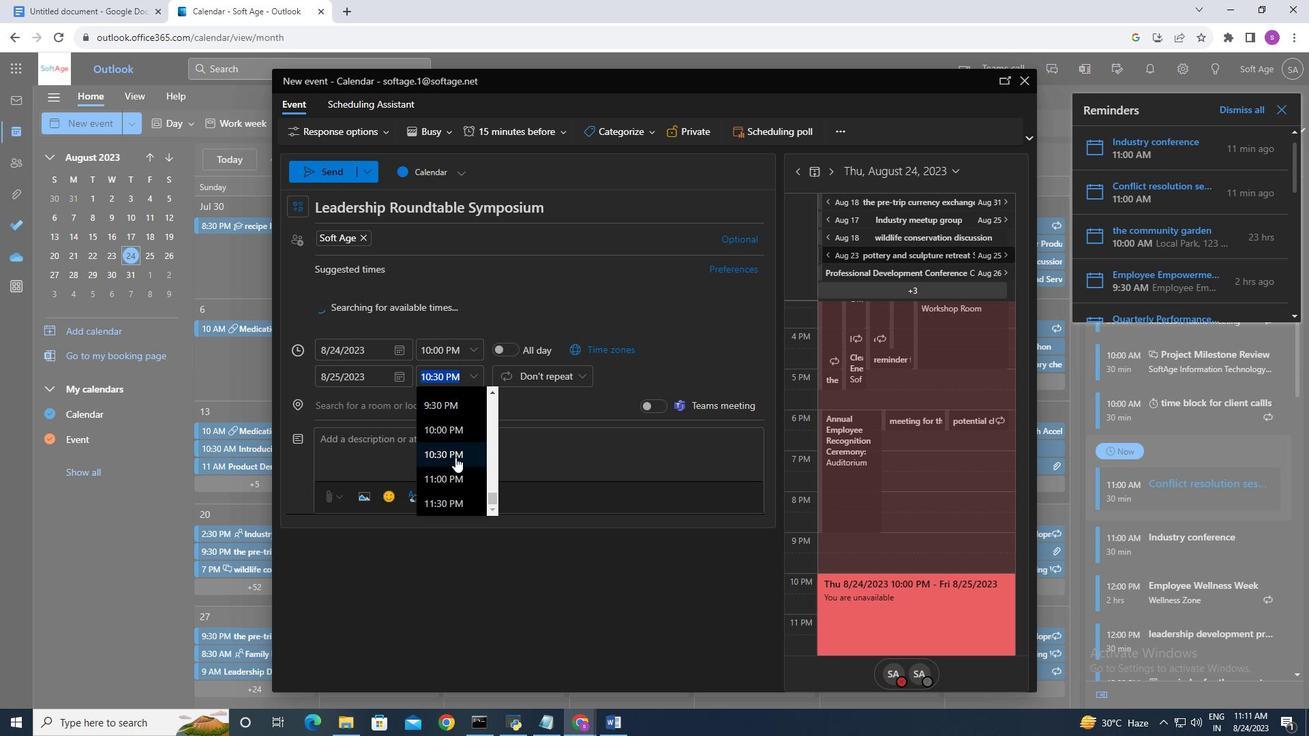 
Action: Mouse scrolled (465, 388) with delta (0, 0)
Screenshot: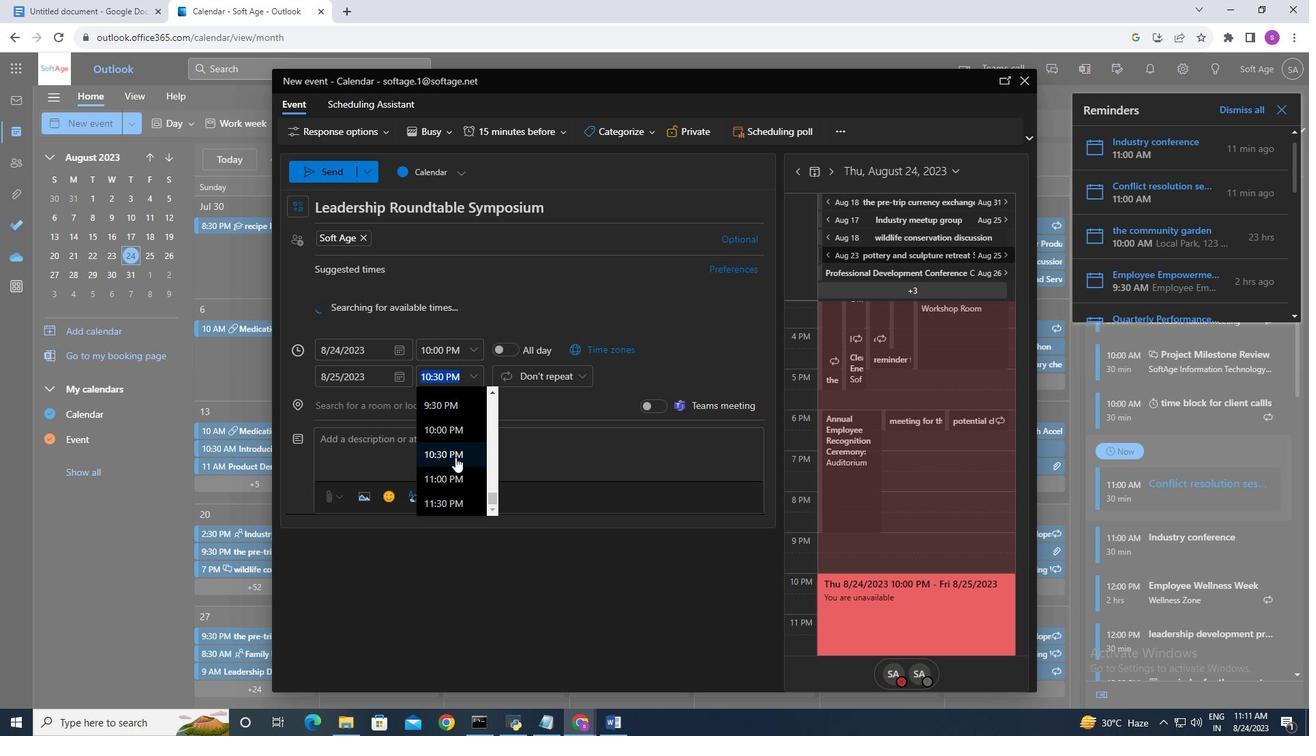 
Action: Mouse scrolled (465, 388) with delta (0, 0)
Screenshot: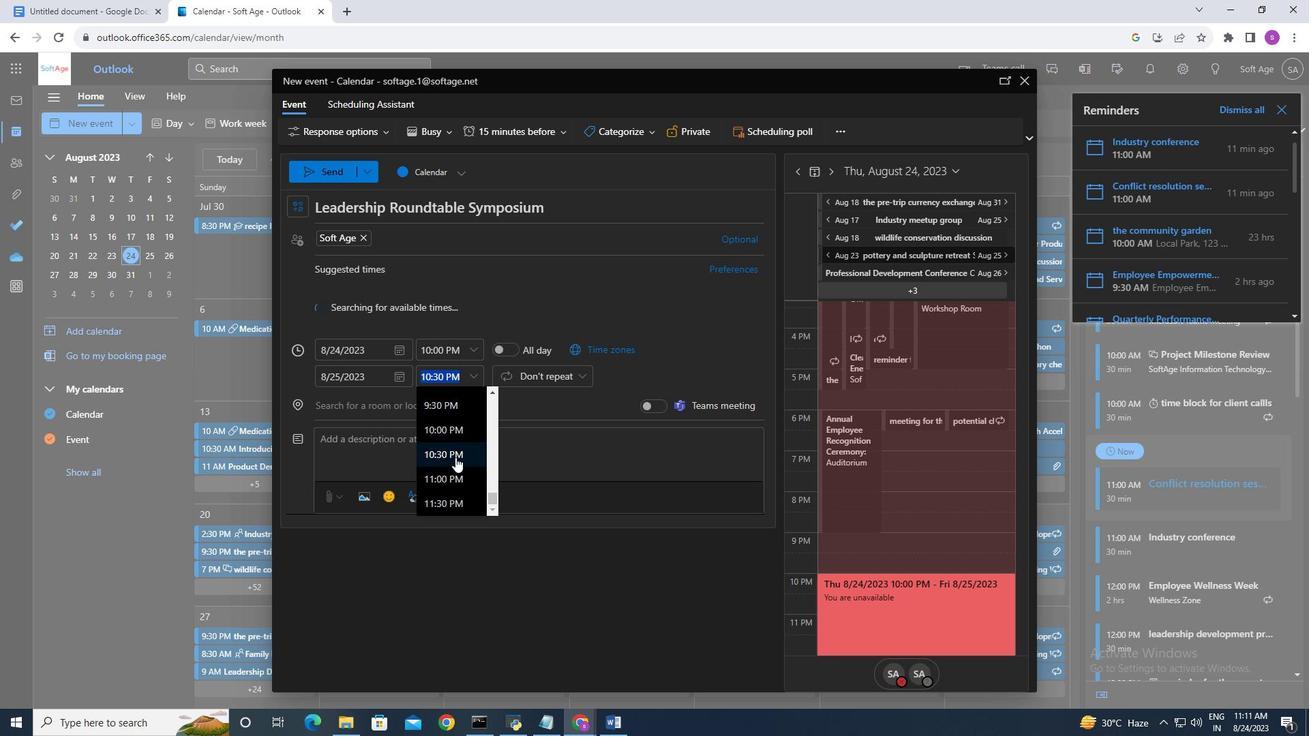 
Action: Mouse moved to (465, 388)
Screenshot: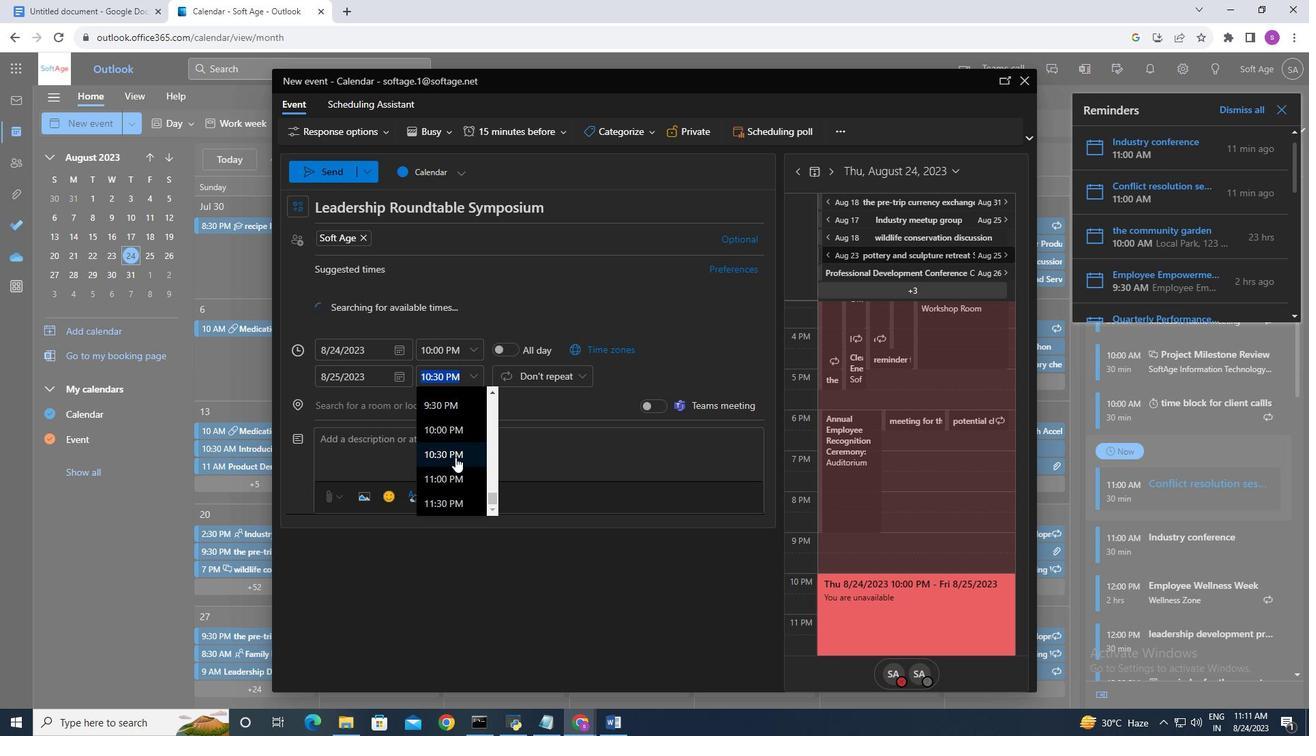 
Action: Mouse scrolled (465, 388) with delta (0, 0)
Screenshot: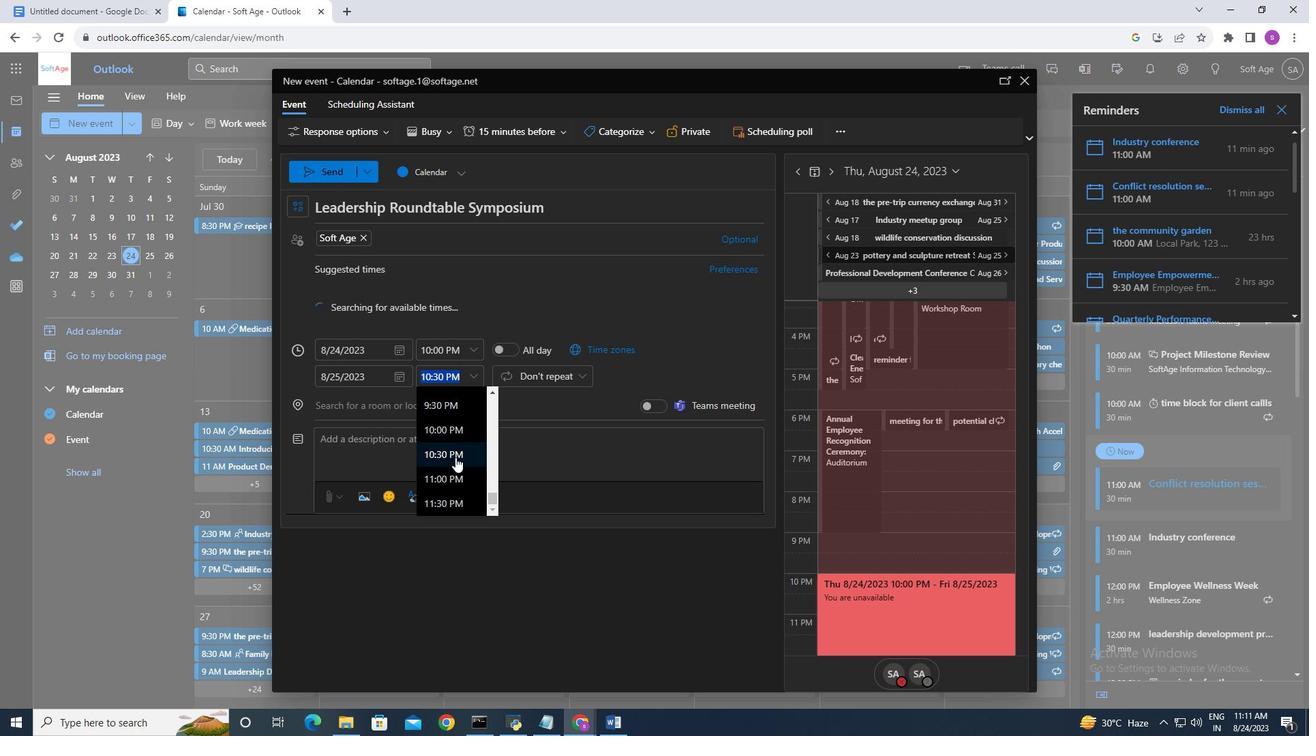 
Action: Mouse moved to (465, 390)
Screenshot: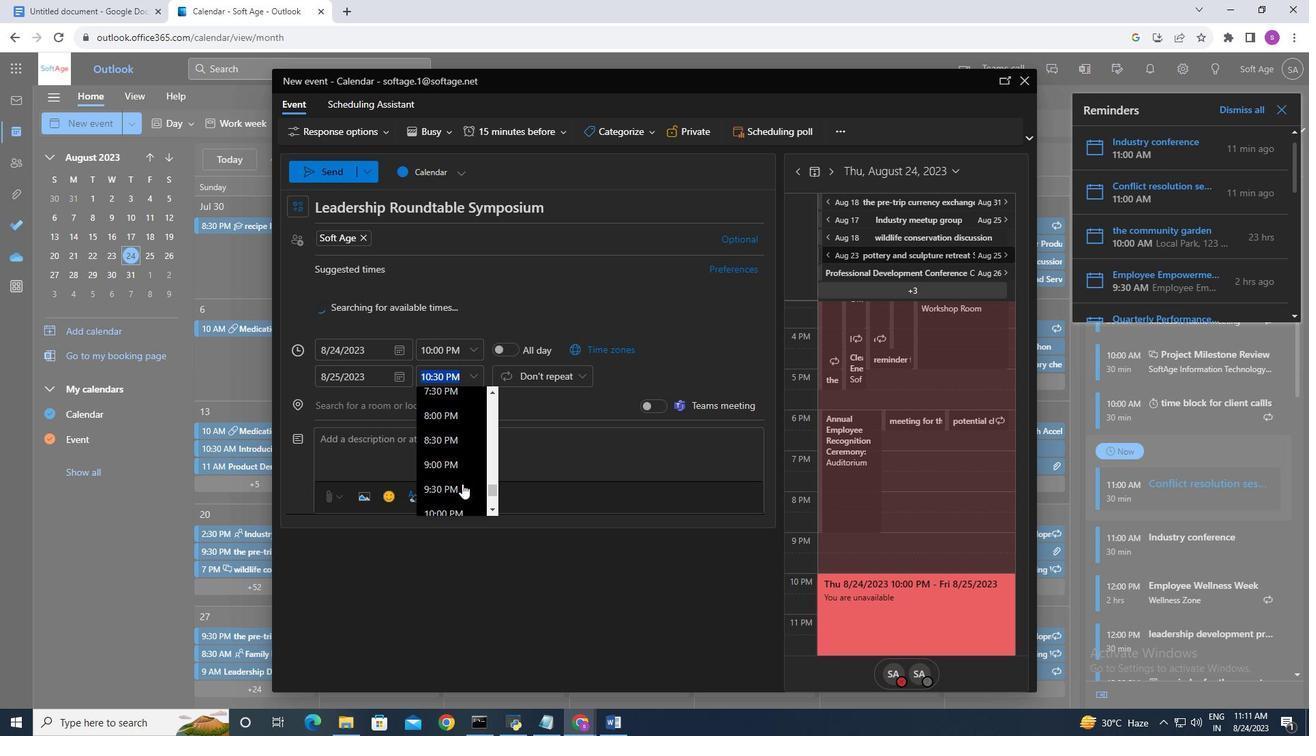 
Action: Mouse scrolled (465, 390) with delta (0, 0)
Screenshot: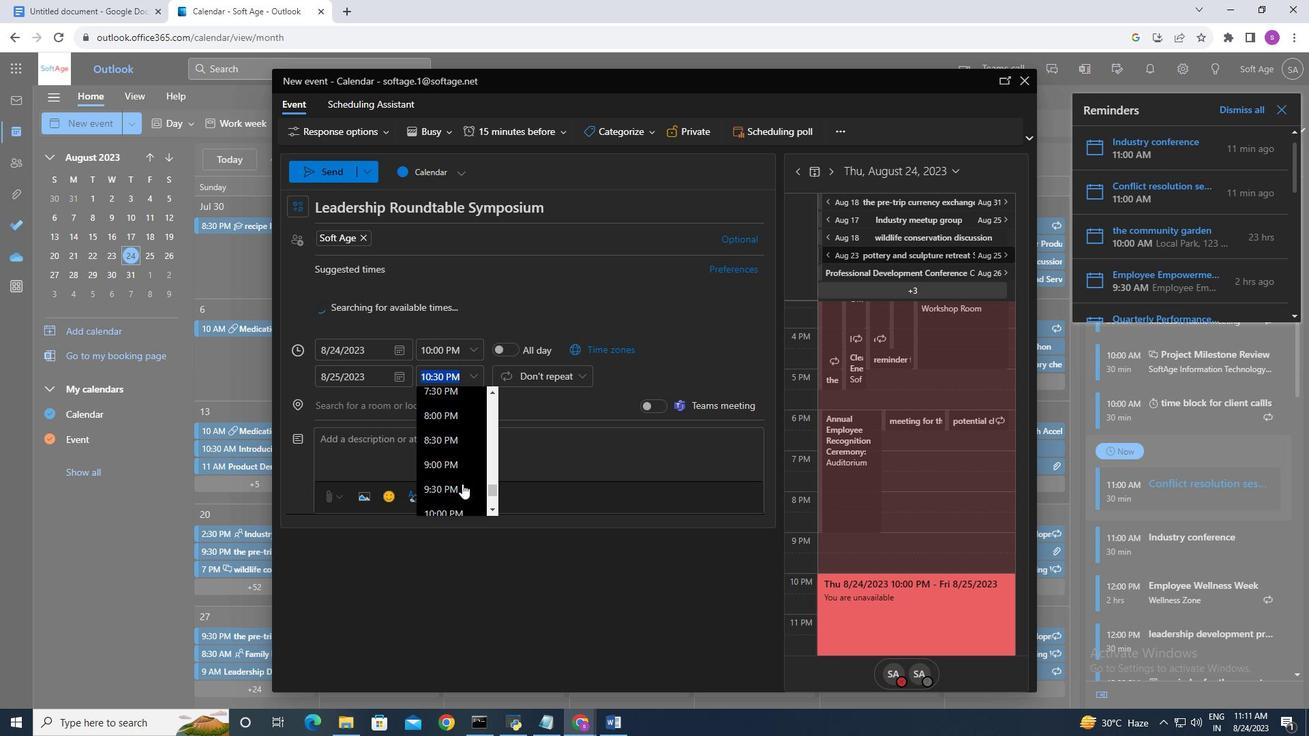 
Action: Mouse moved to (465, 390)
Screenshot: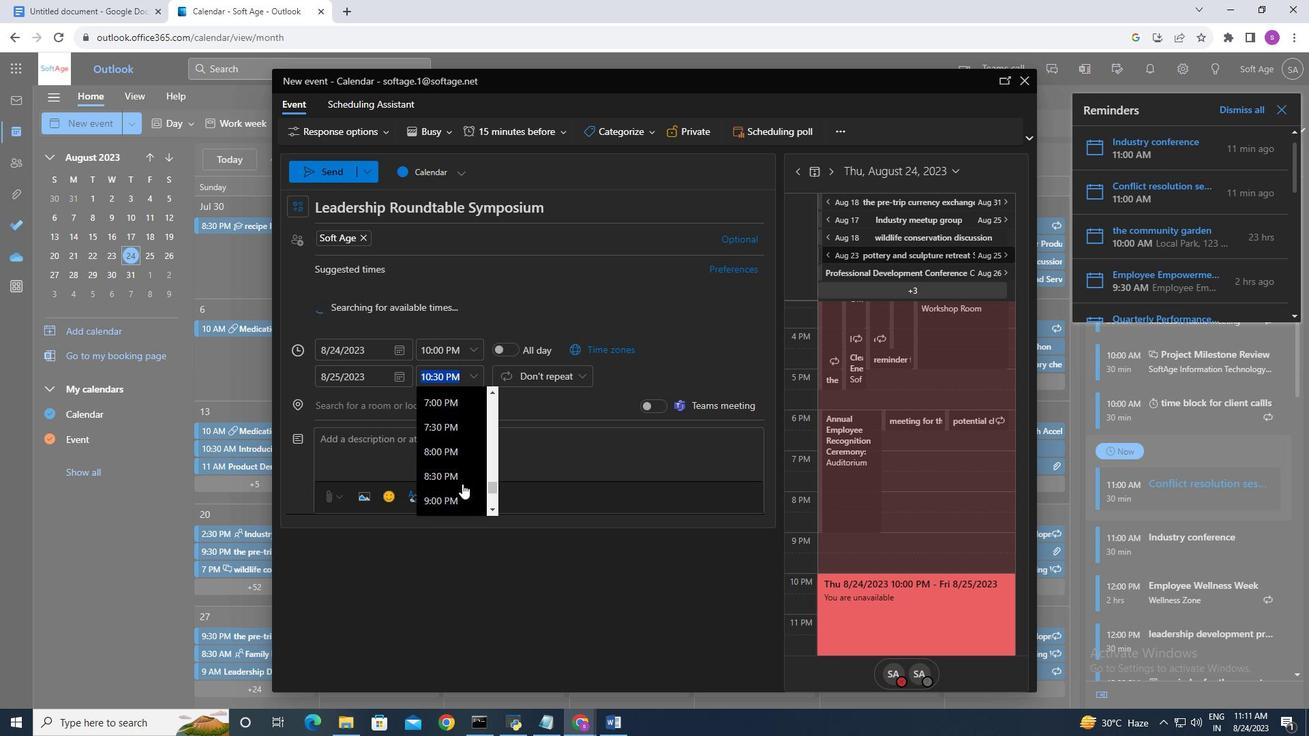 
Action: Mouse scrolled (465, 390) with delta (0, 0)
Screenshot: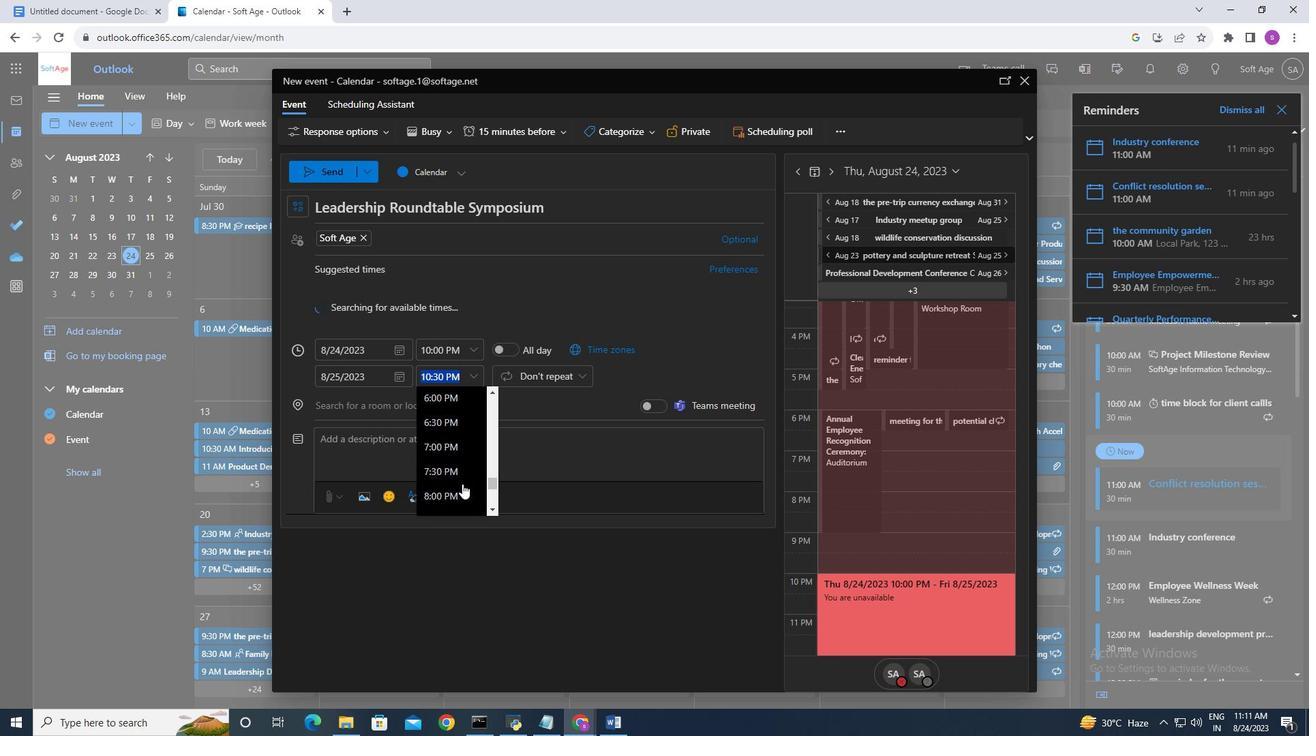 
Action: Mouse moved to (465, 390)
Screenshot: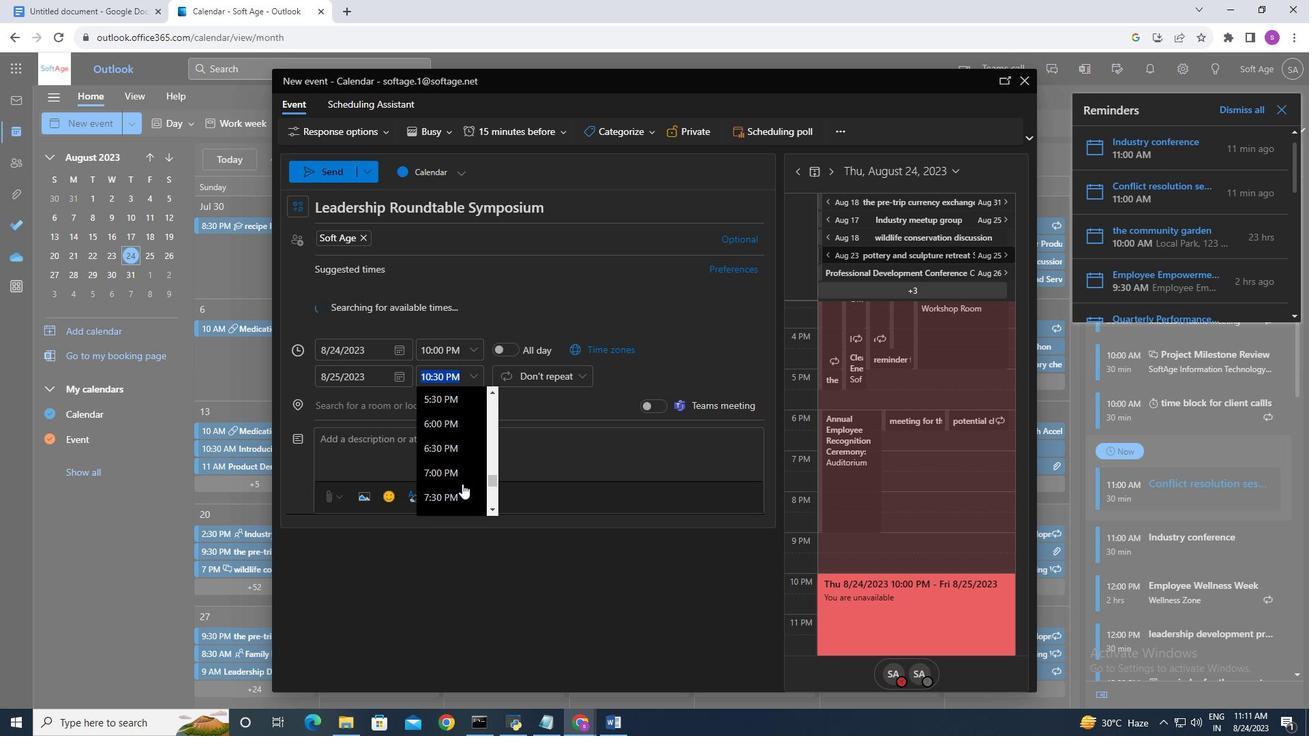 
Action: Mouse scrolled (465, 390) with delta (0, 0)
Screenshot: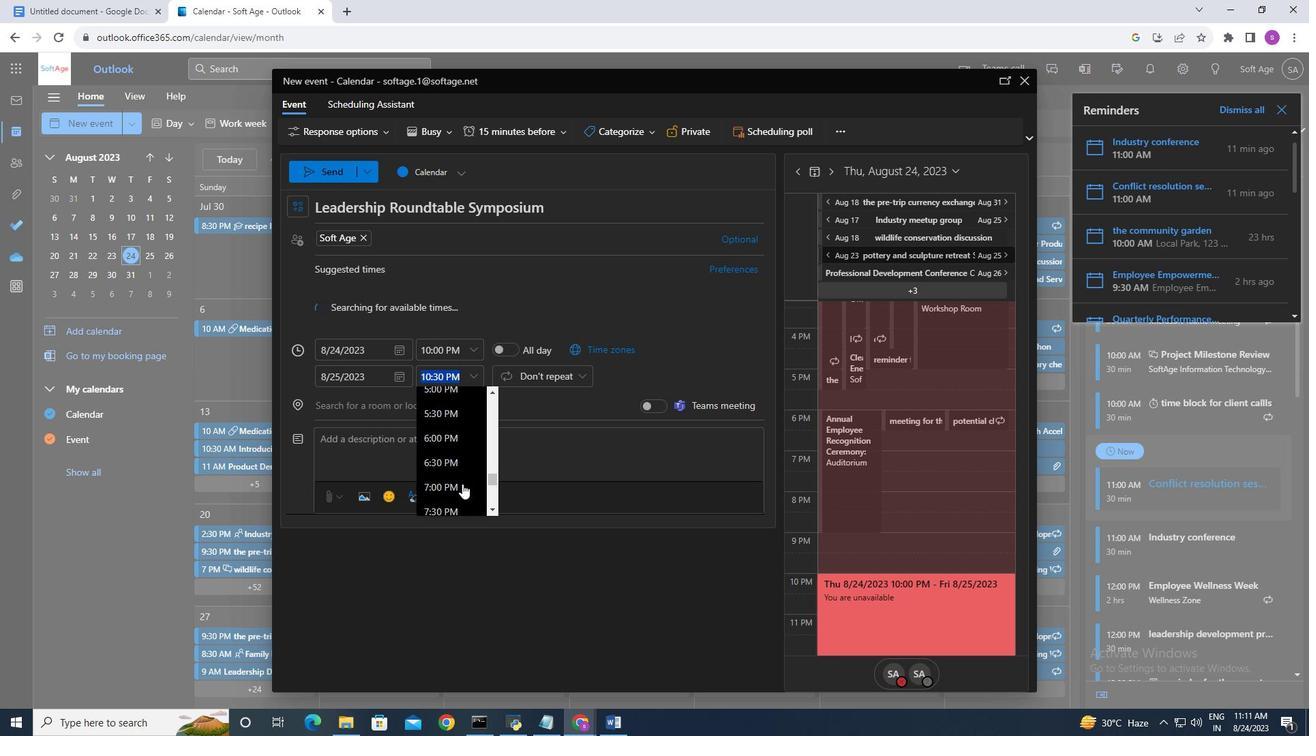 
Action: Mouse scrolled (465, 390) with delta (0, 0)
Screenshot: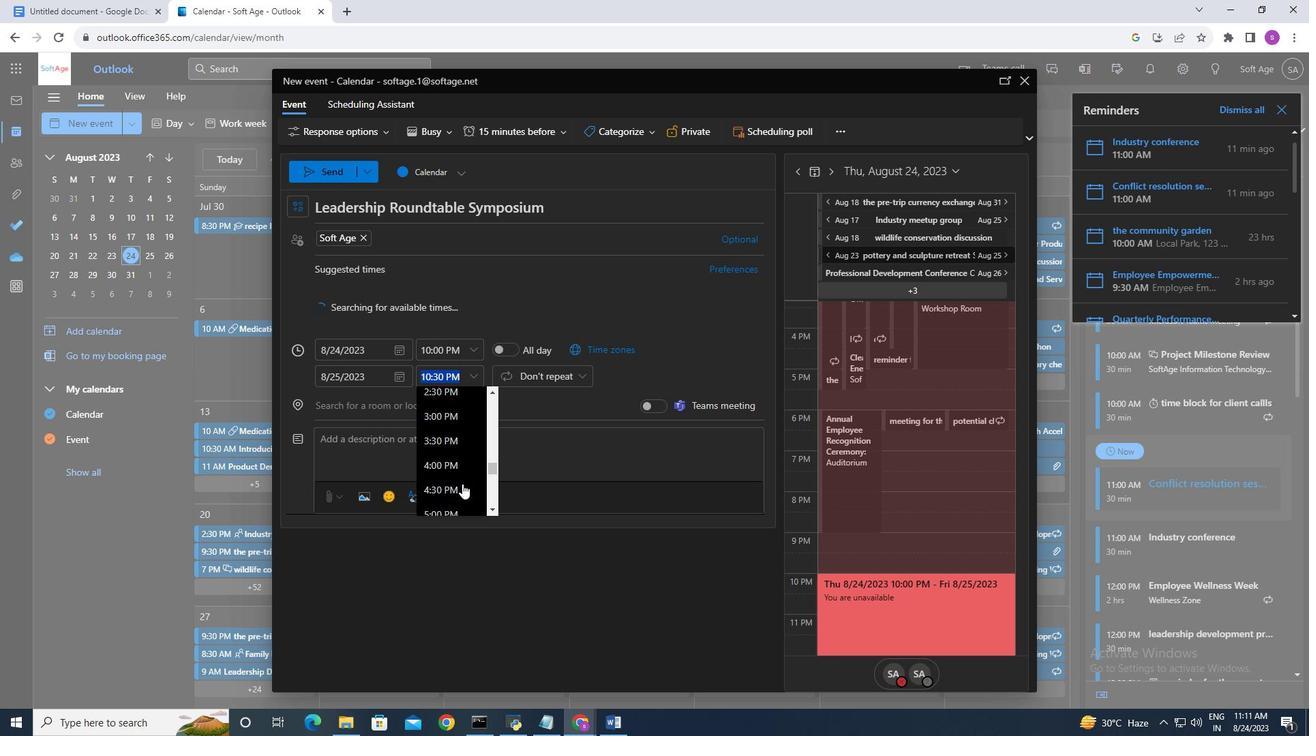 
Action: Mouse scrolled (465, 390) with delta (0, 0)
Screenshot: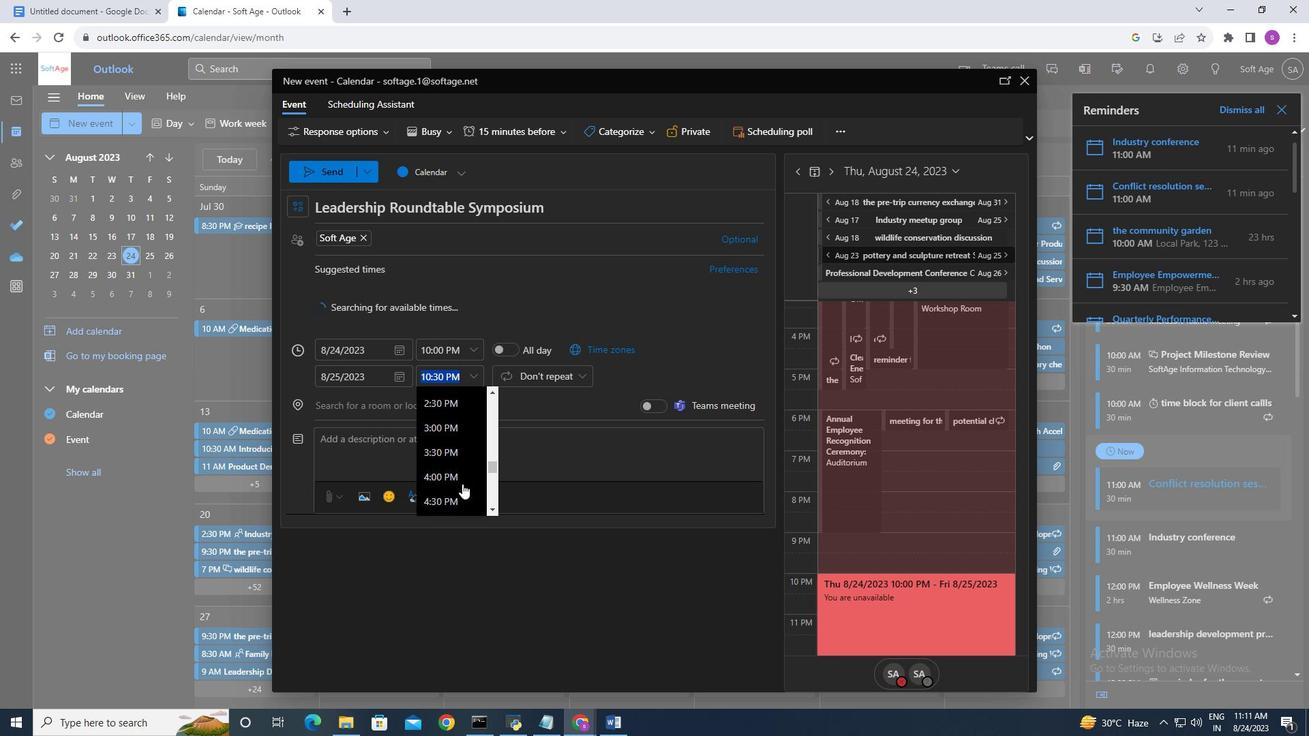 
Action: Mouse scrolled (465, 390) with delta (0, 0)
Screenshot: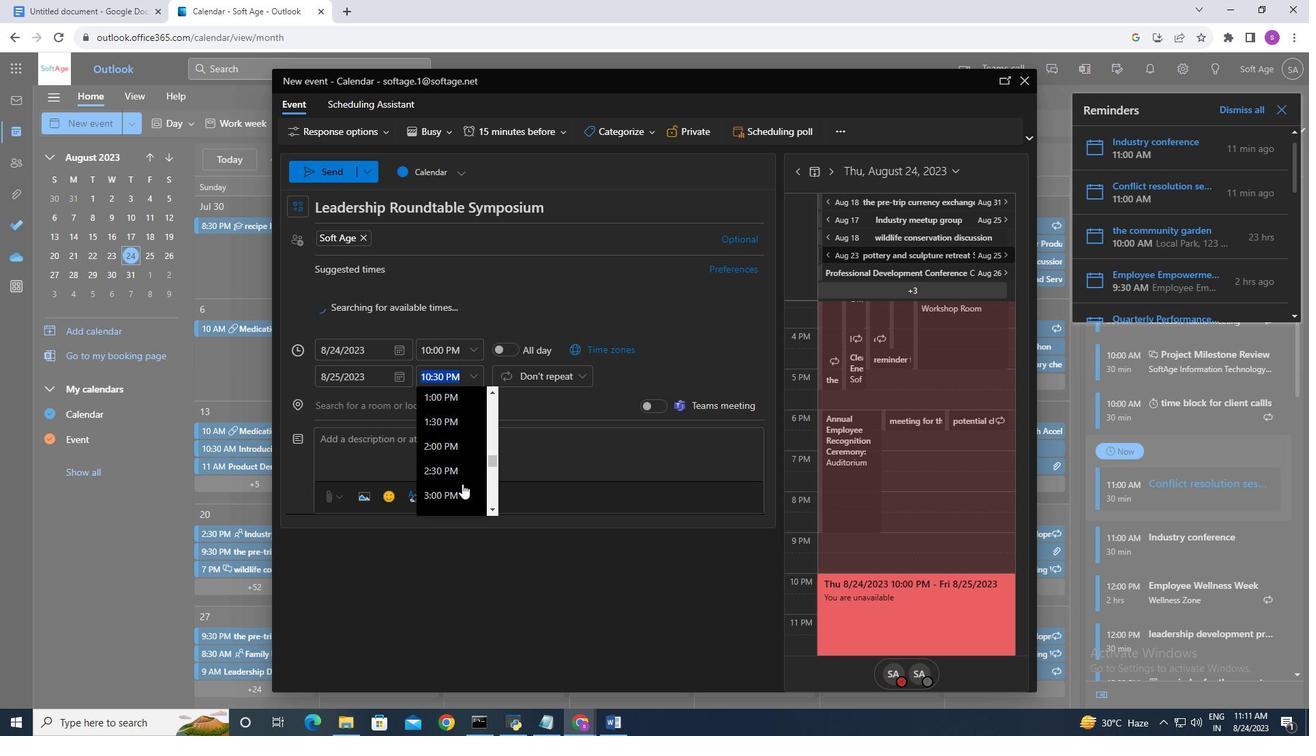 
Action: Mouse scrolled (465, 390) with delta (0, 0)
Screenshot: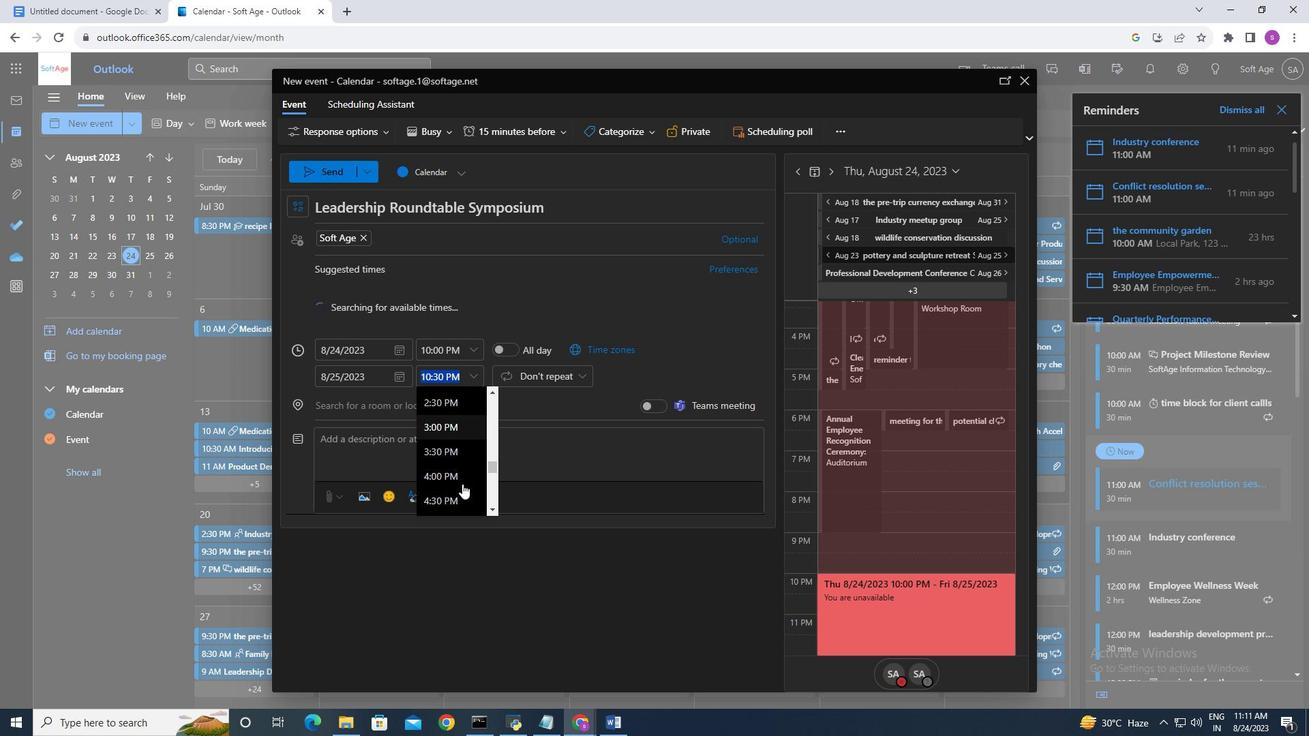 
Action: Mouse scrolled (465, 390) with delta (0, 0)
Screenshot: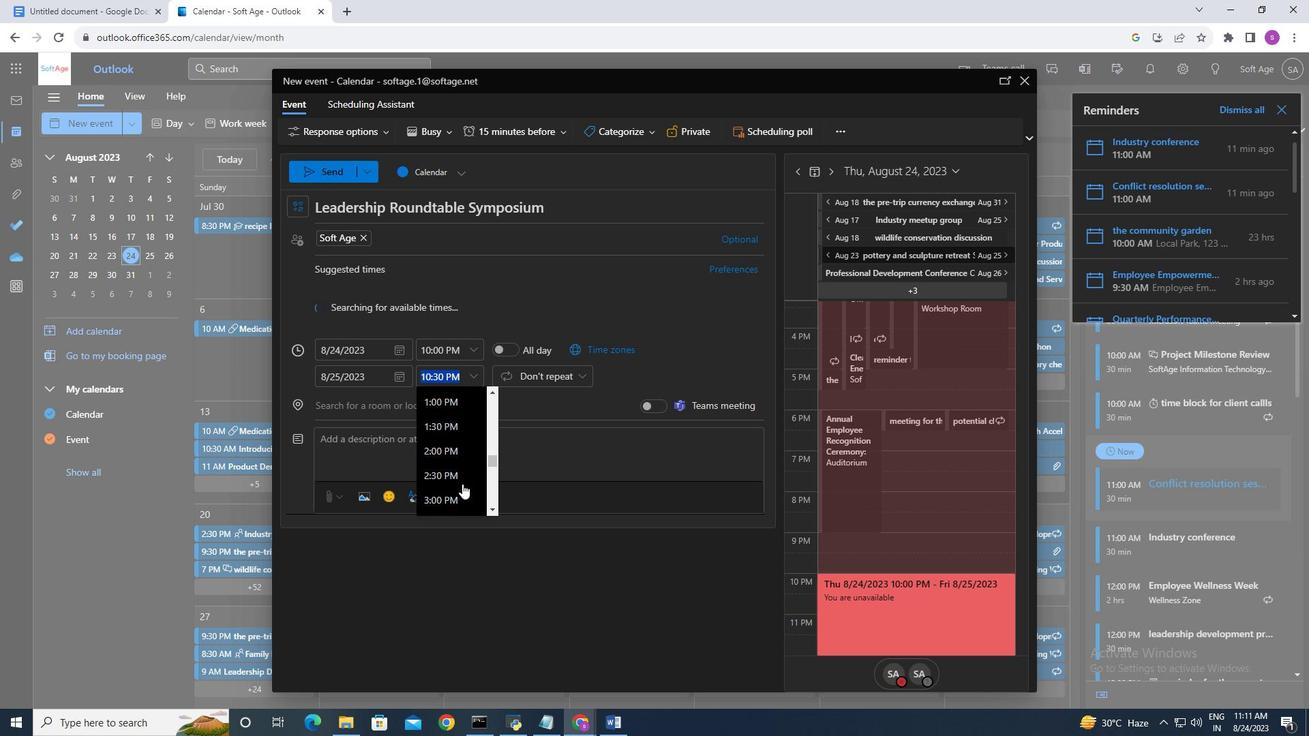 
Action: Mouse scrolled (465, 390) with delta (0, 0)
Screenshot: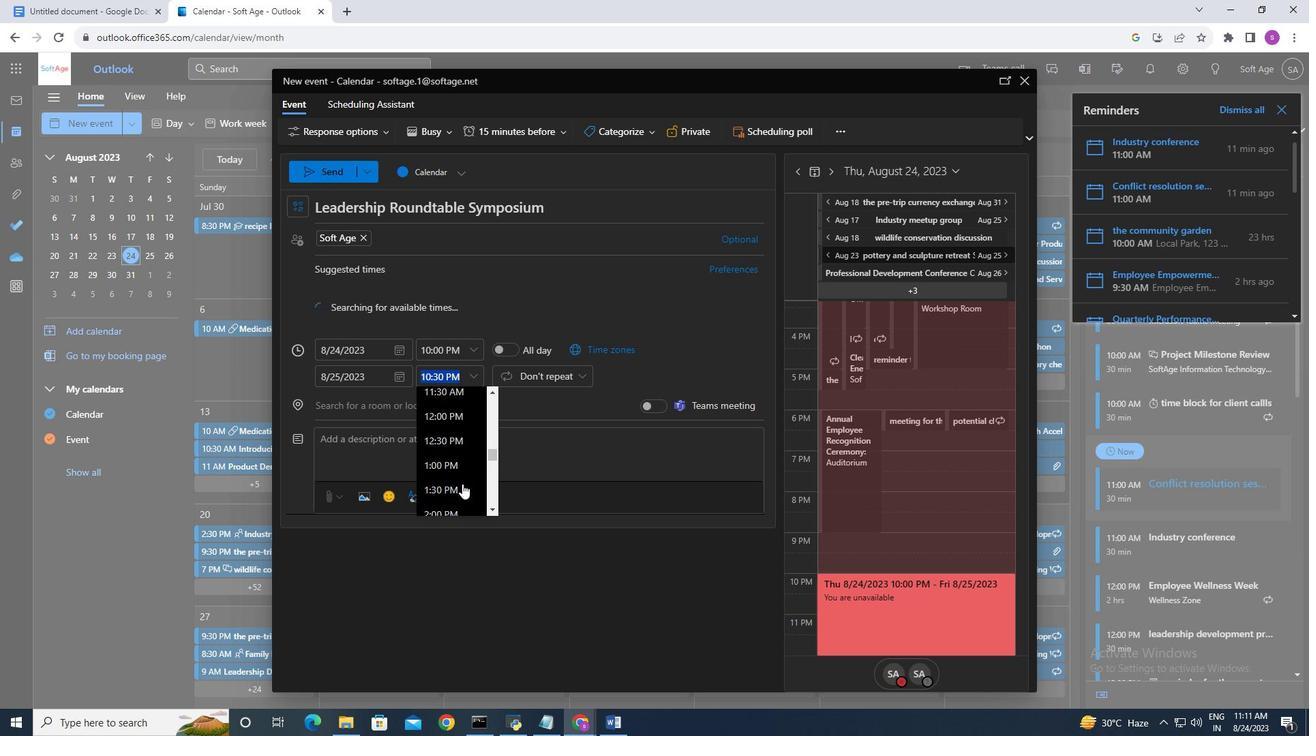 
Action: Mouse scrolled (465, 390) with delta (0, 0)
Screenshot: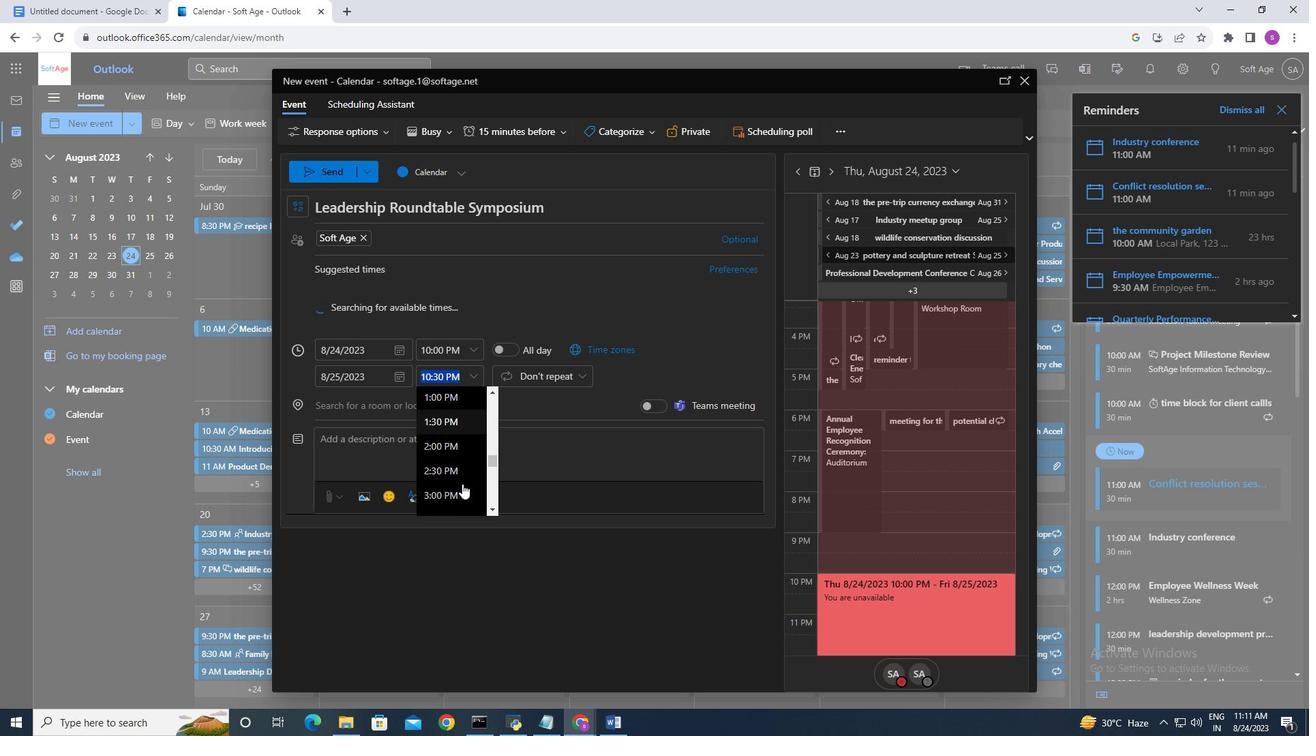 
Action: Mouse scrolled (465, 390) with delta (0, 0)
Screenshot: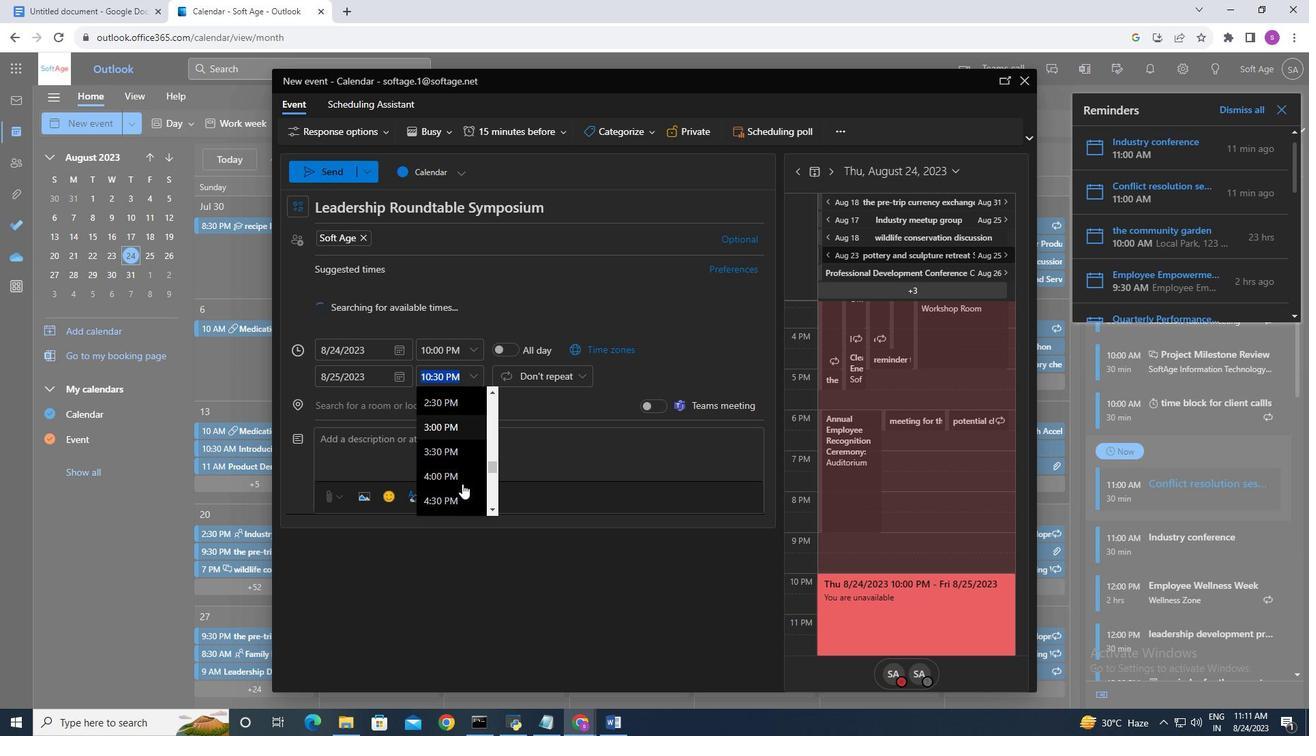 
Action: Mouse moved to (465, 390)
Screenshot: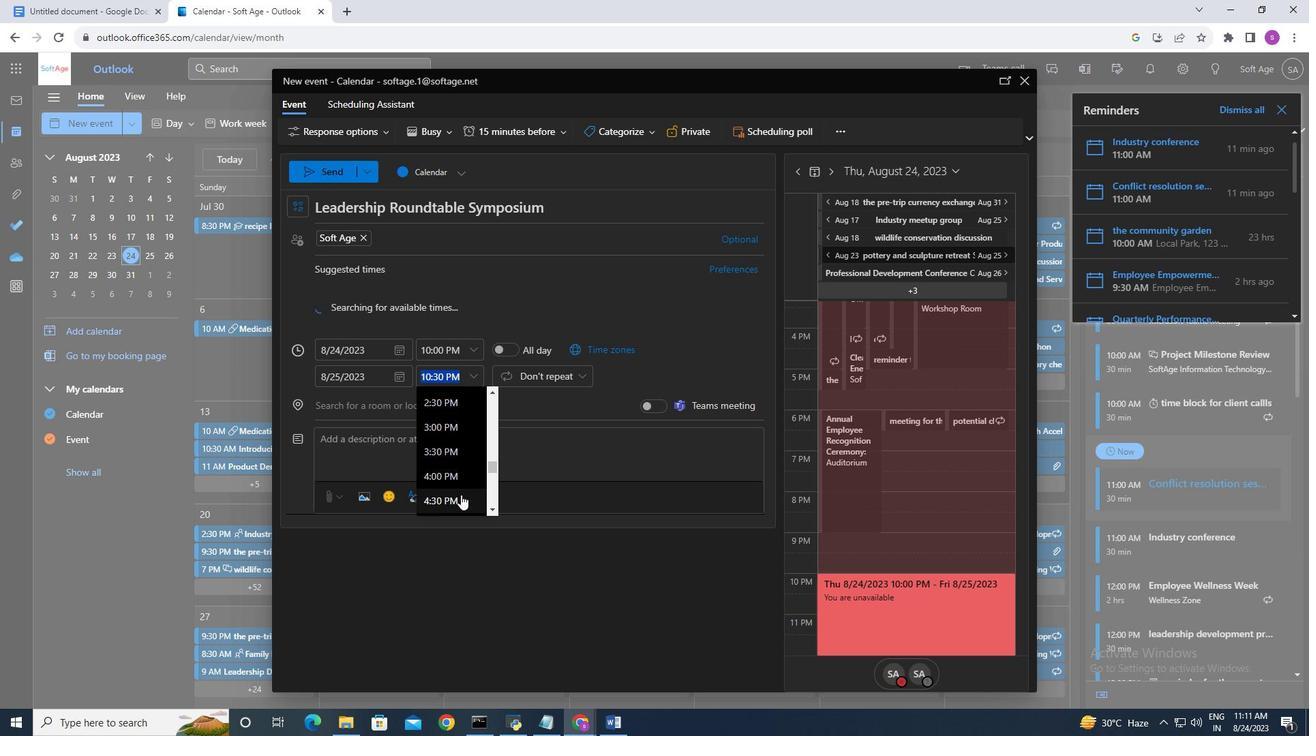 
Action: Mouse pressed left at (465, 390)
Screenshot: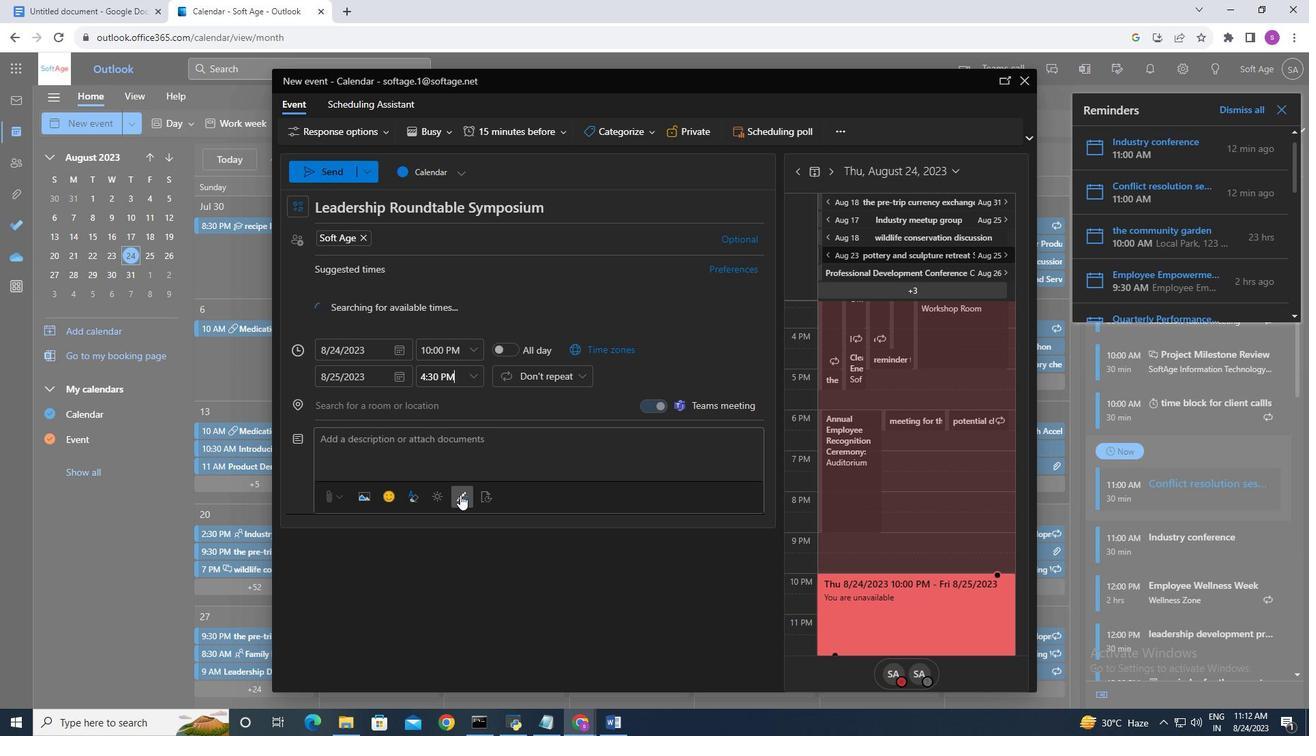 
Action: Mouse moved to (461, 385)
Screenshot: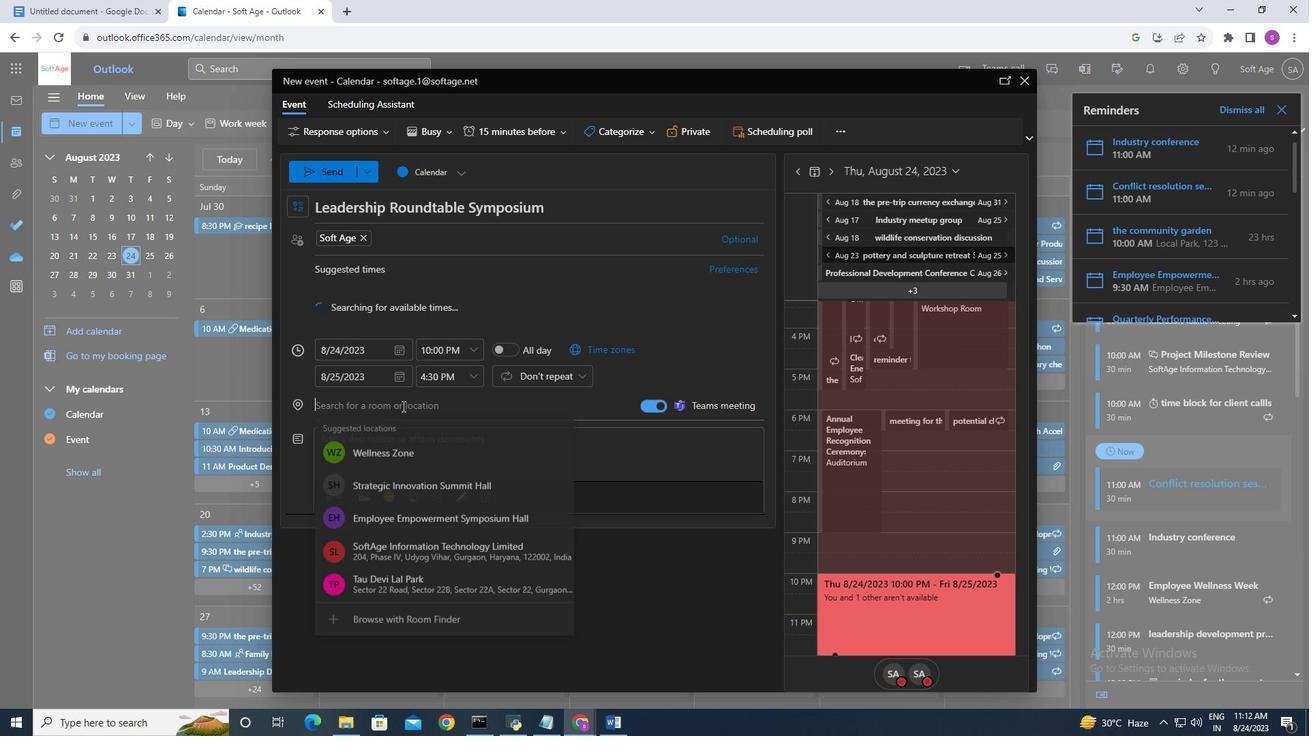 
Action: Mouse pressed left at (461, 385)
Screenshot: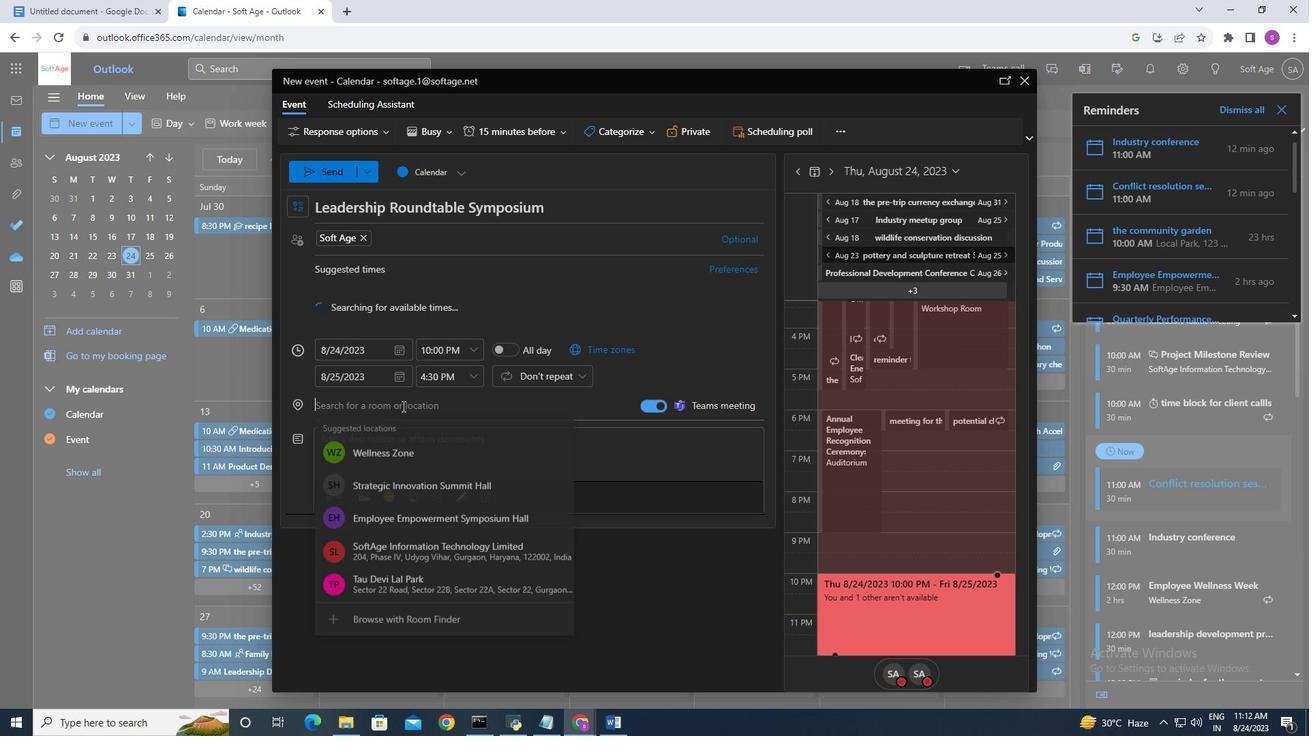 
Action: Mouse moved to (461, 385)
Screenshot: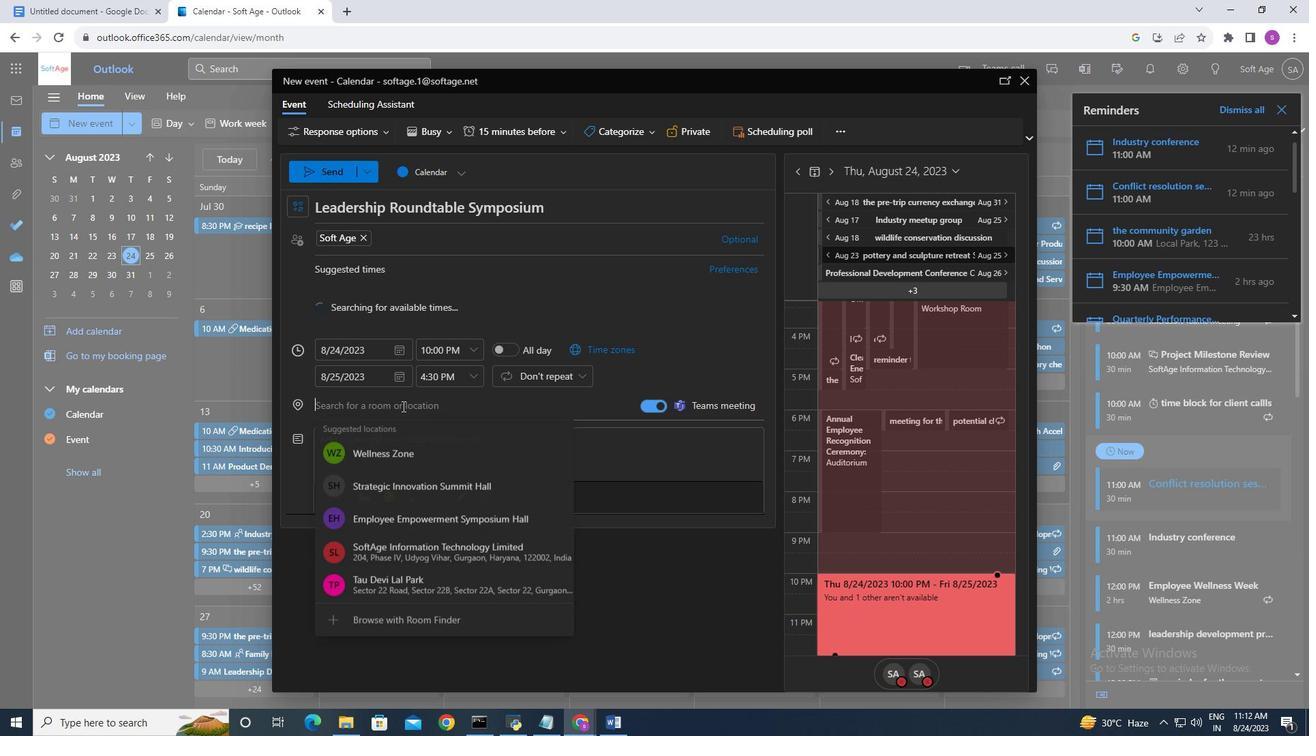 
Action: Key pressed <Key.shift>Leadership<Key.space><Key.shift>Symposium<Key.space><Key.shift>Hall
Screenshot: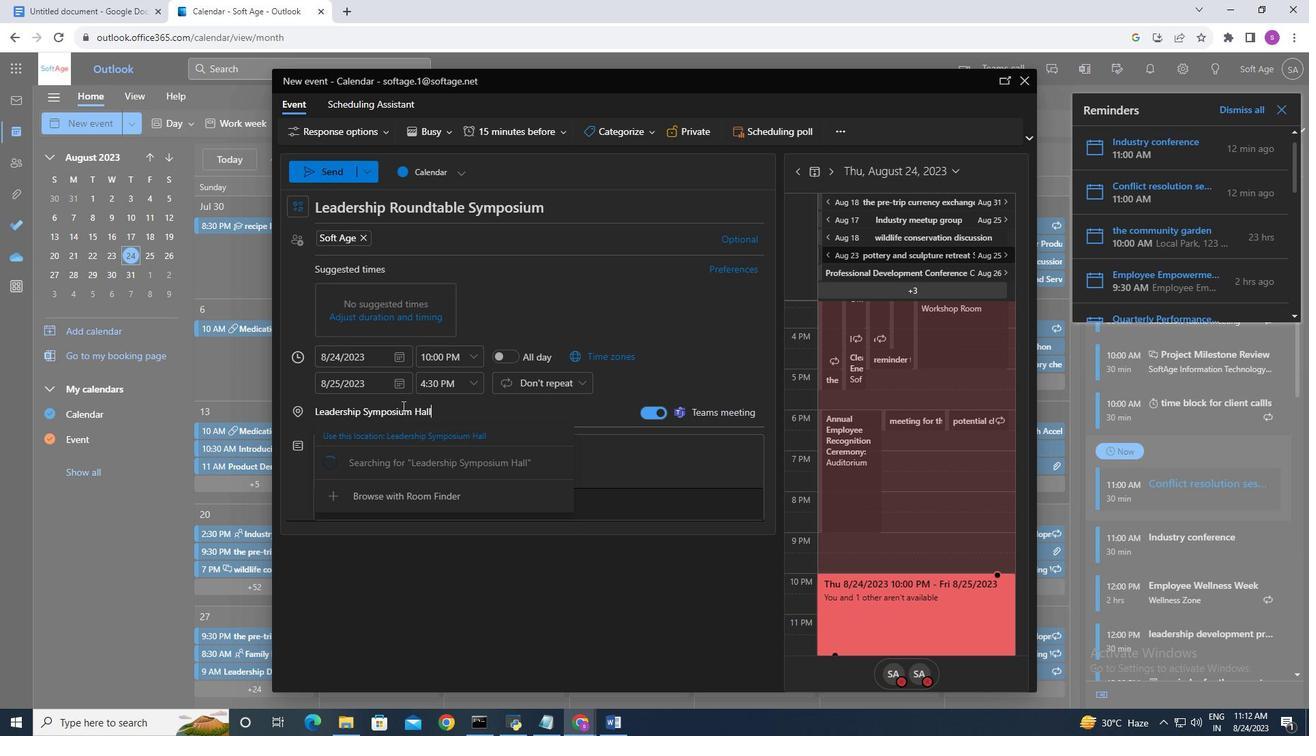 
Action: Mouse moved to (463, 386)
Screenshot: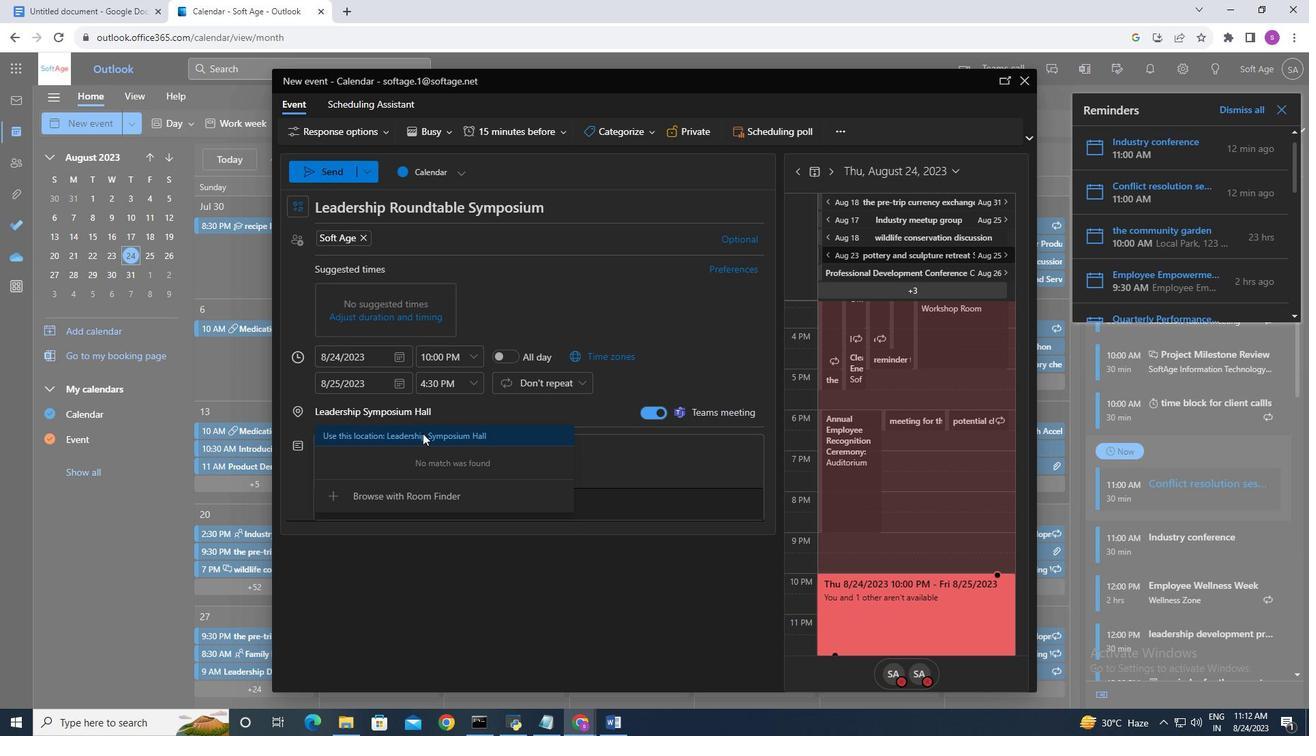 
Action: Mouse pressed left at (463, 386)
Screenshot: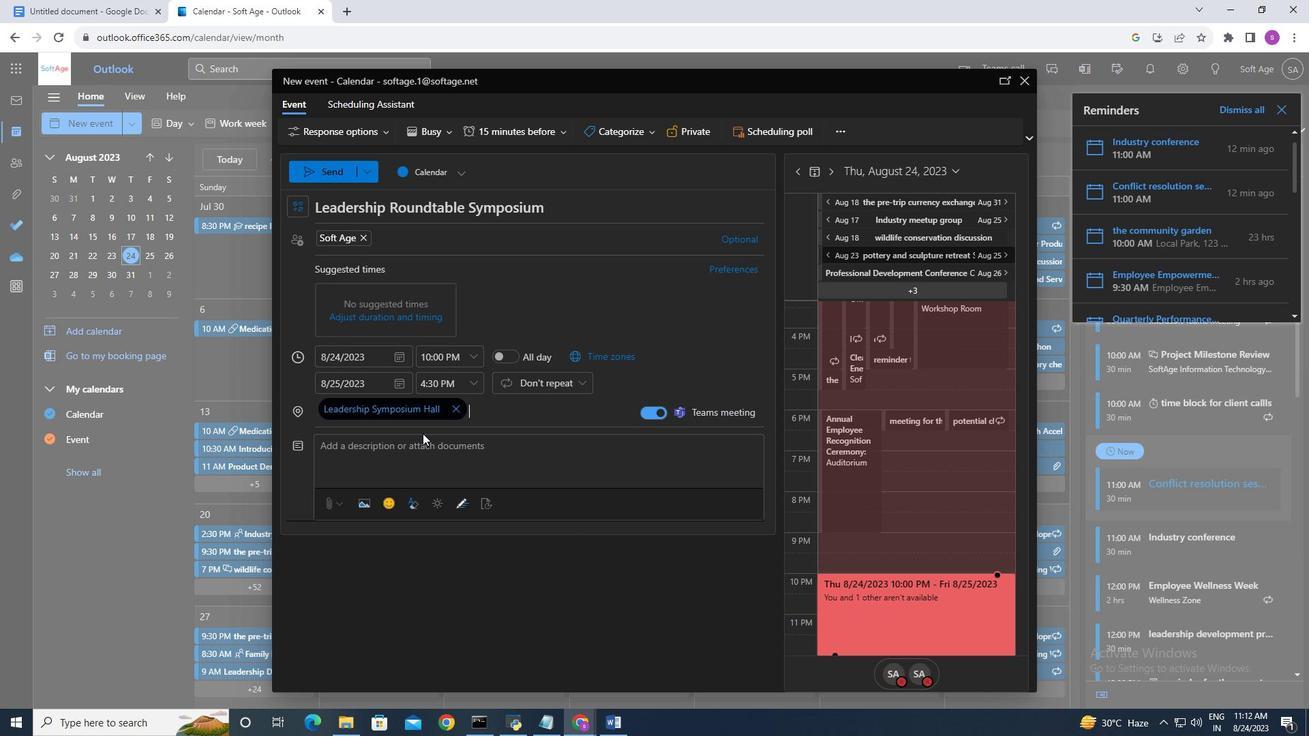 
Action: Mouse moved to (459, 388)
Screenshot: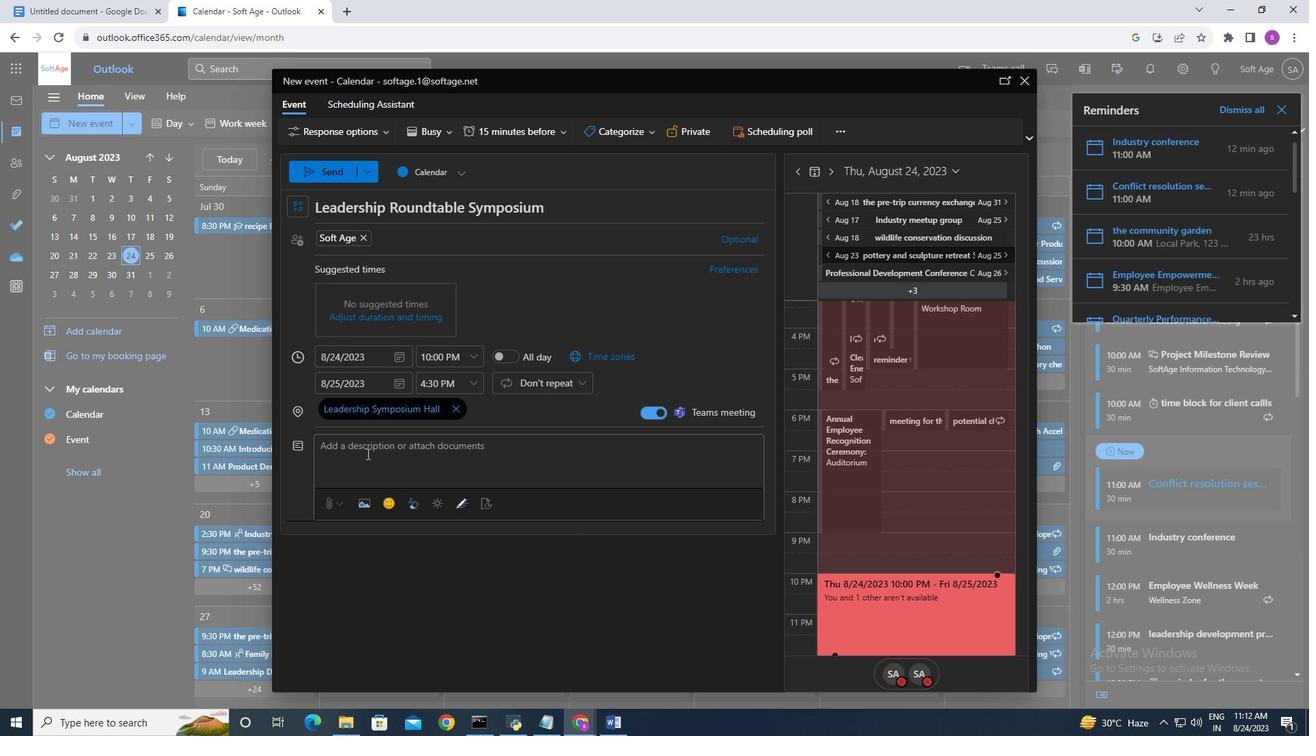 
Action: Mouse pressed left at (459, 388)
Screenshot: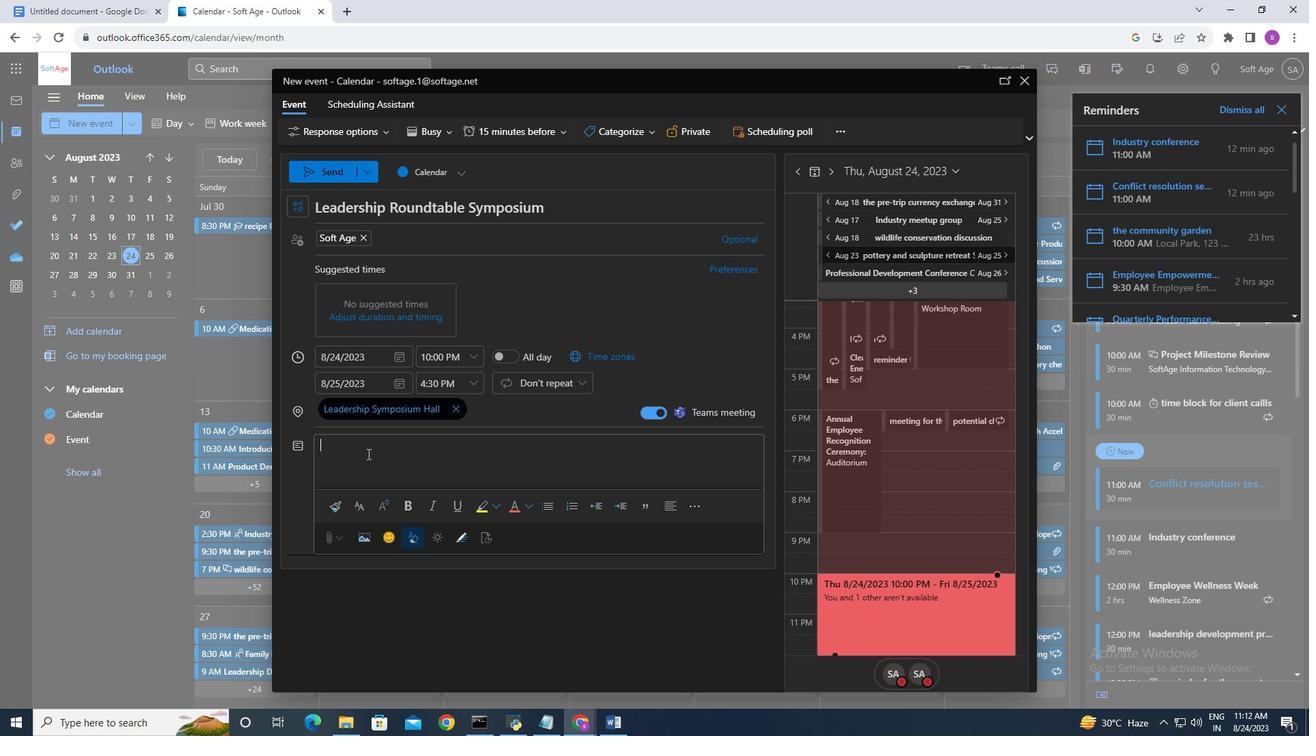 
Action: Mouse moved to (459, 388)
Screenshot: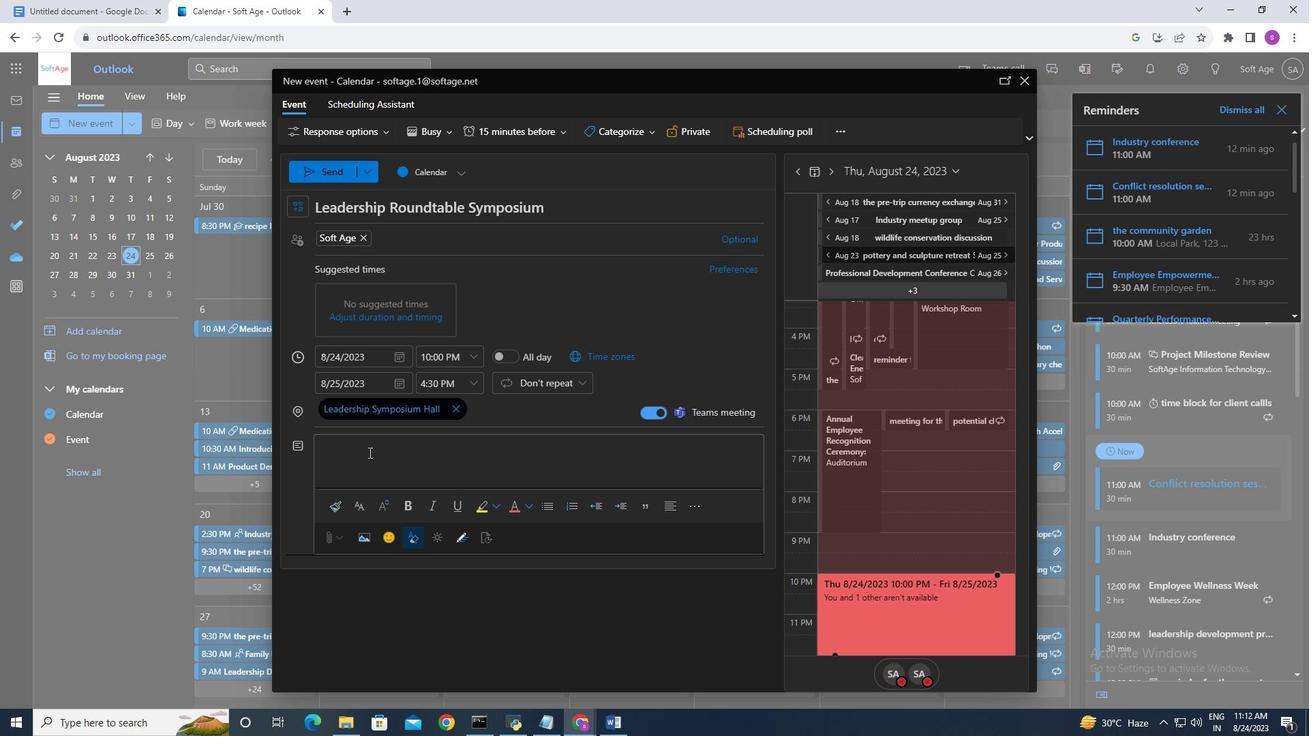 
Action: Key pressed <Key.shift>Attend<Key.space>a<Key.space>leadership<Key.space>symposium<Key.space>bringing<Key.space>together<Key.space>industry<Key.space>leaders<Key.space>to<Key.space>discuss<Key.space>global<Key.space>challenges,<Key.space>innovation<Key.space>strategies<Key.space><Key.backspace>,<Key.space>and<Key.space>best<Key.space>practices
Screenshot: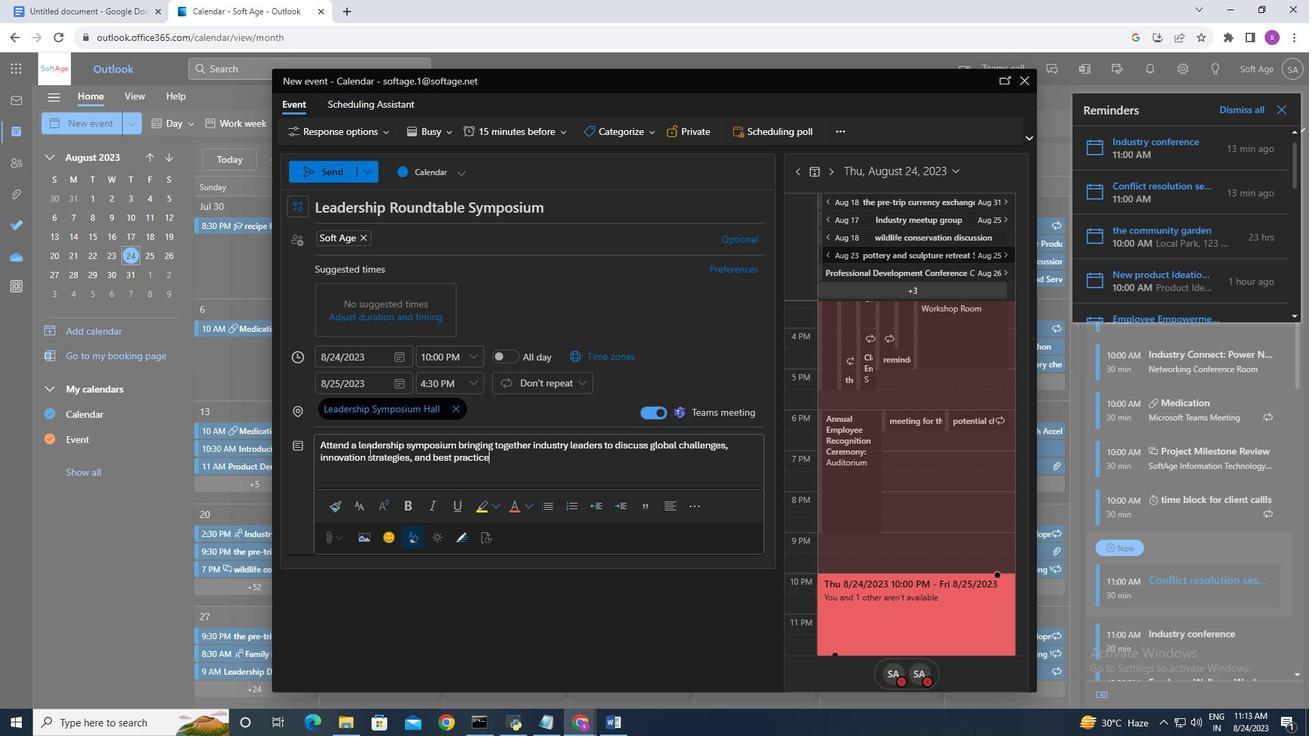 
Action: Mouse moved to (457, 370)
Screenshot: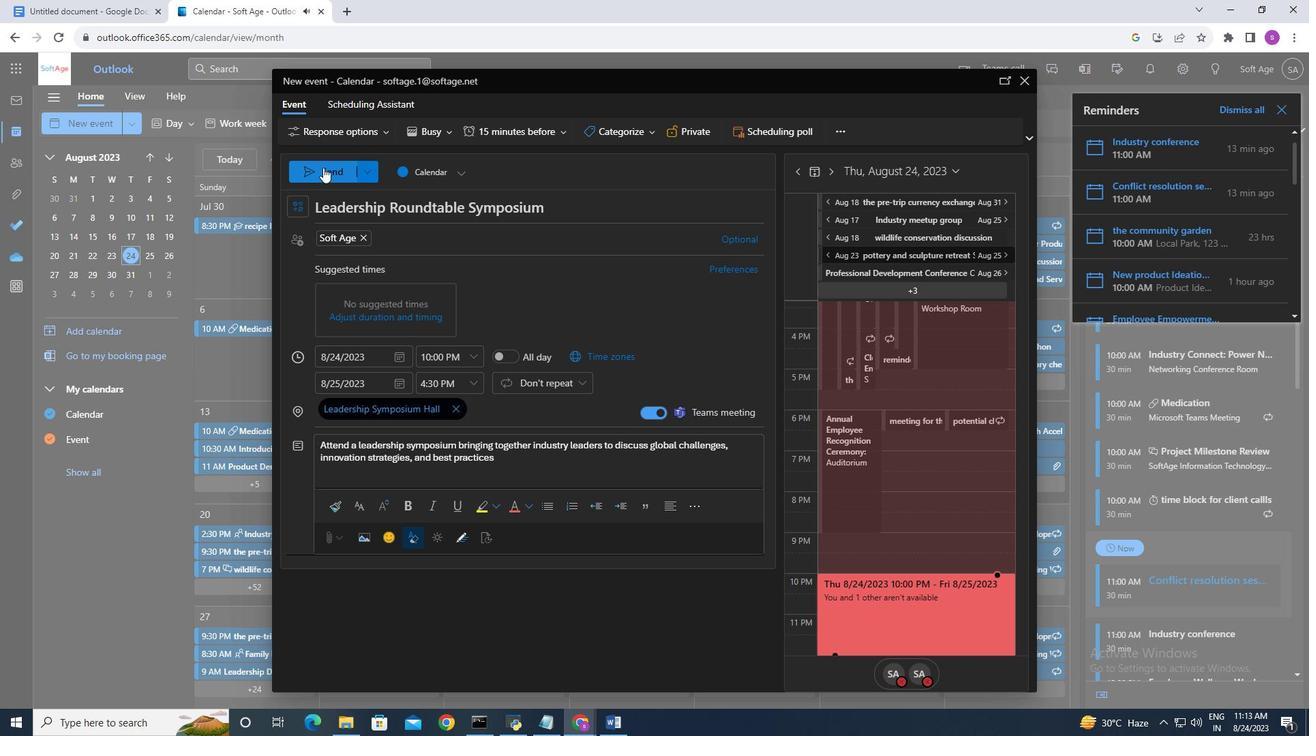 
Action: Mouse pressed left at (457, 370)
Screenshot: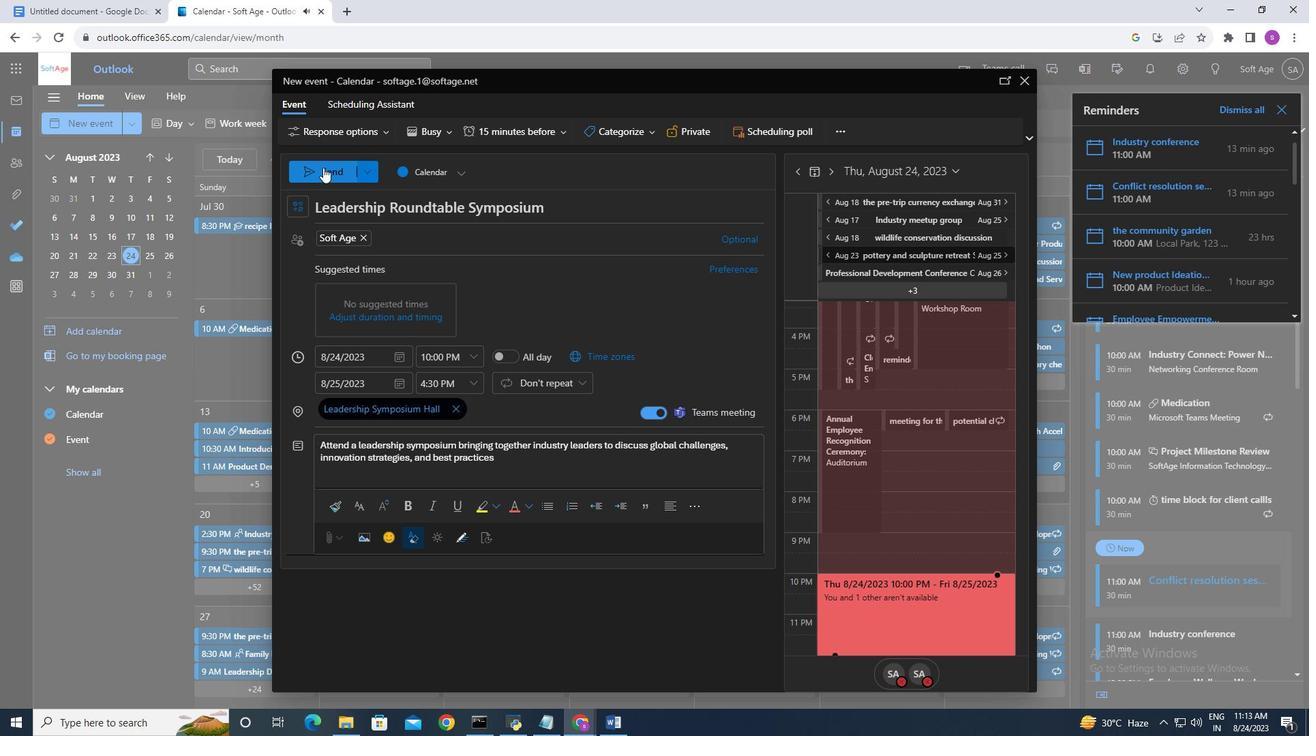 
